 Task: Search one way flight ticket for 3 adults, 3 children in premium economy from Prescott: Prescott Municipal Airport (ernest A. Love Field) to New Bern: Coastal Carolina Regional Airport (was Craven County Regional) on 5-4-2023. Choice of flights is Frontier. Price is upto 89000. Outbound departure time preference is 13:15. Look for best flights.
Action: Mouse moved to (287, 252)
Screenshot: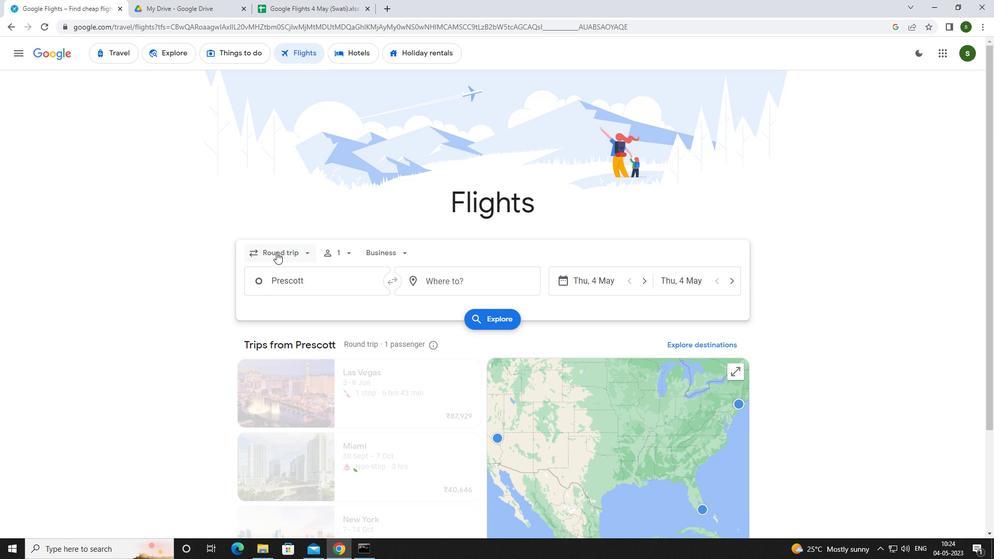 
Action: Mouse pressed left at (287, 252)
Screenshot: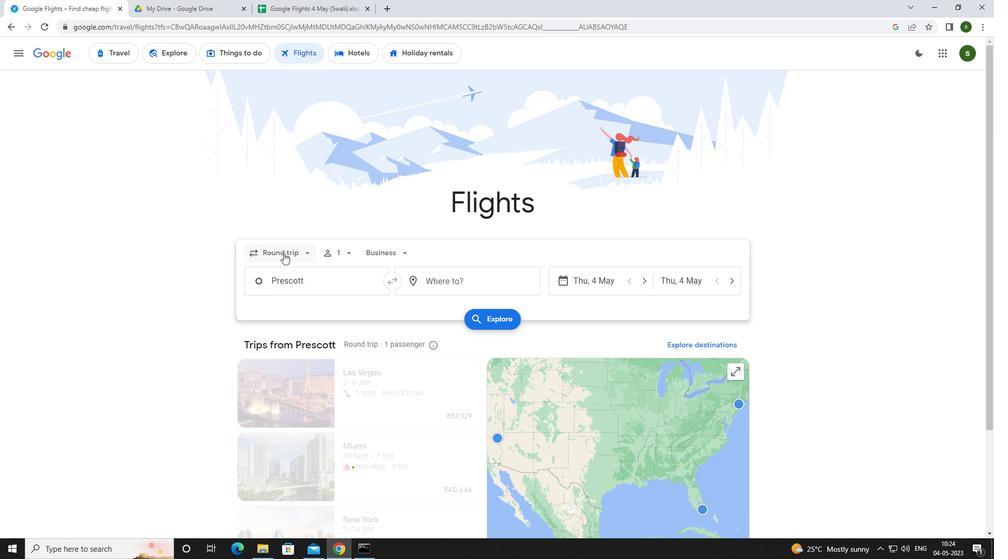 
Action: Mouse moved to (298, 304)
Screenshot: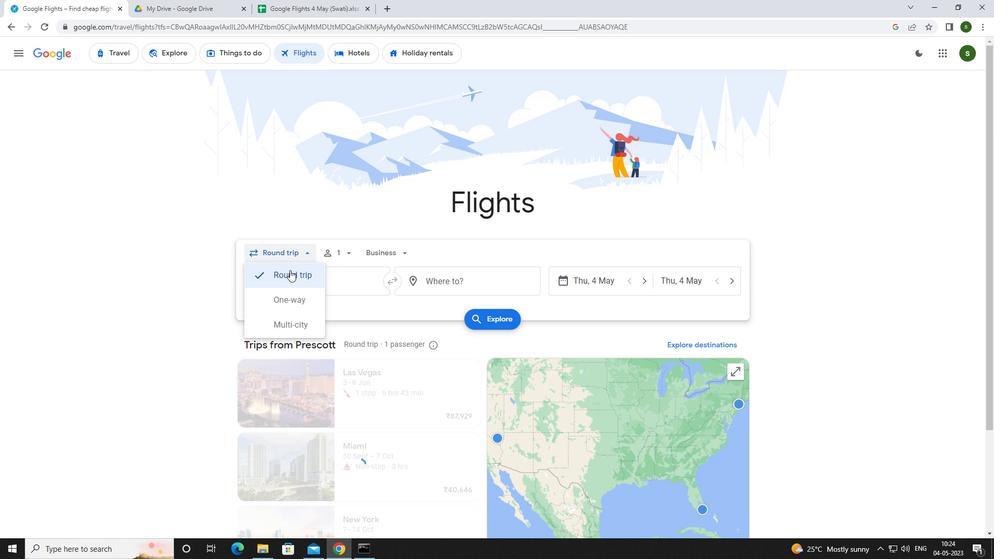 
Action: Mouse pressed left at (298, 304)
Screenshot: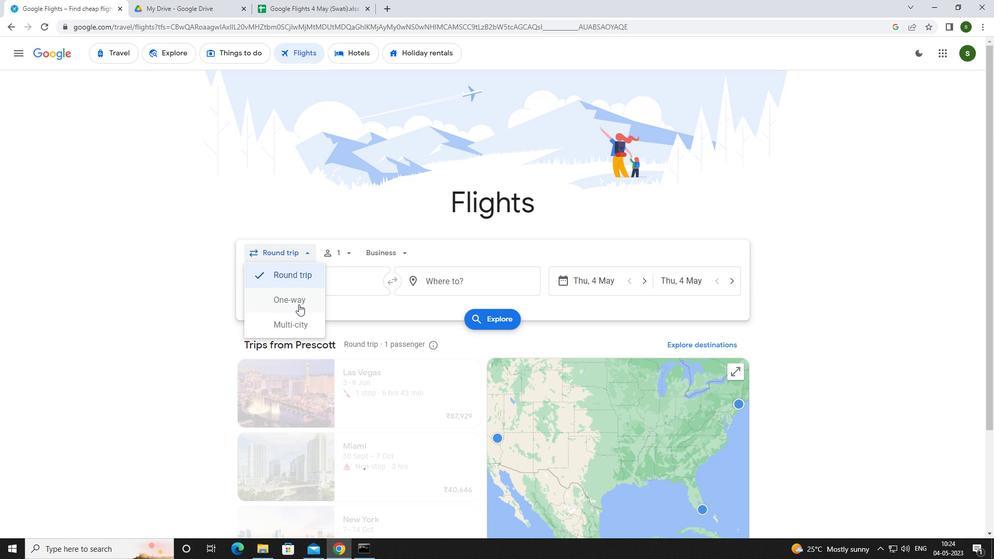 
Action: Mouse moved to (332, 254)
Screenshot: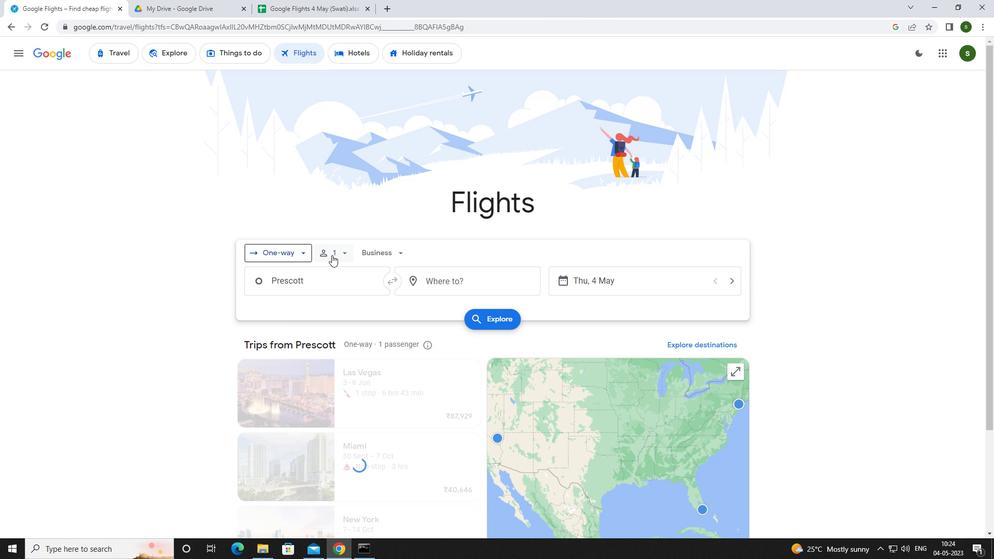 
Action: Mouse pressed left at (332, 254)
Screenshot: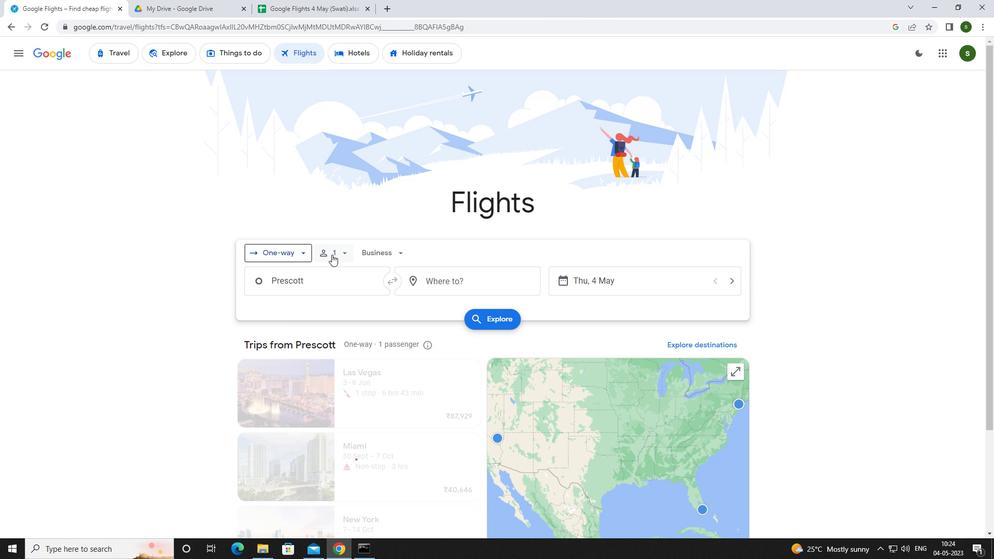 
Action: Mouse moved to (419, 278)
Screenshot: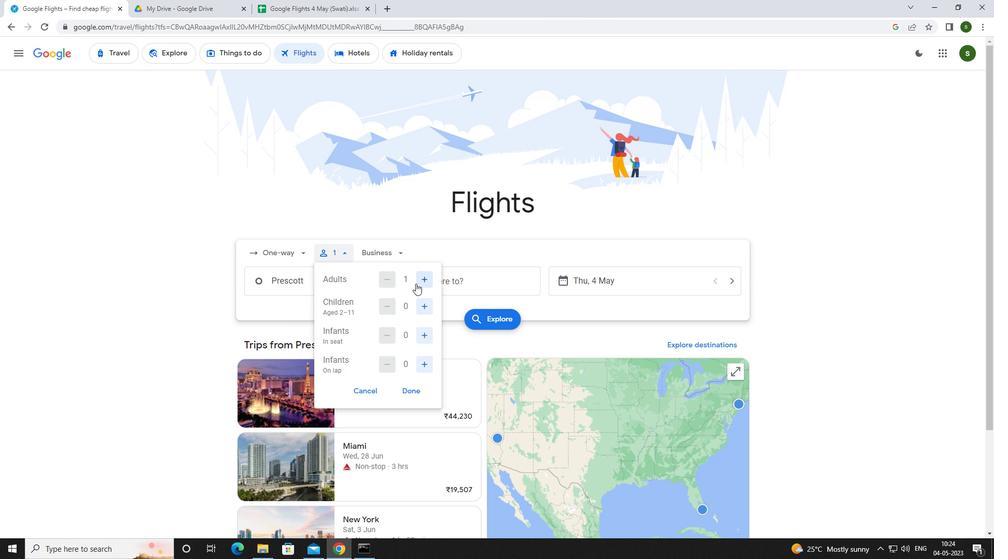 
Action: Mouse pressed left at (419, 278)
Screenshot: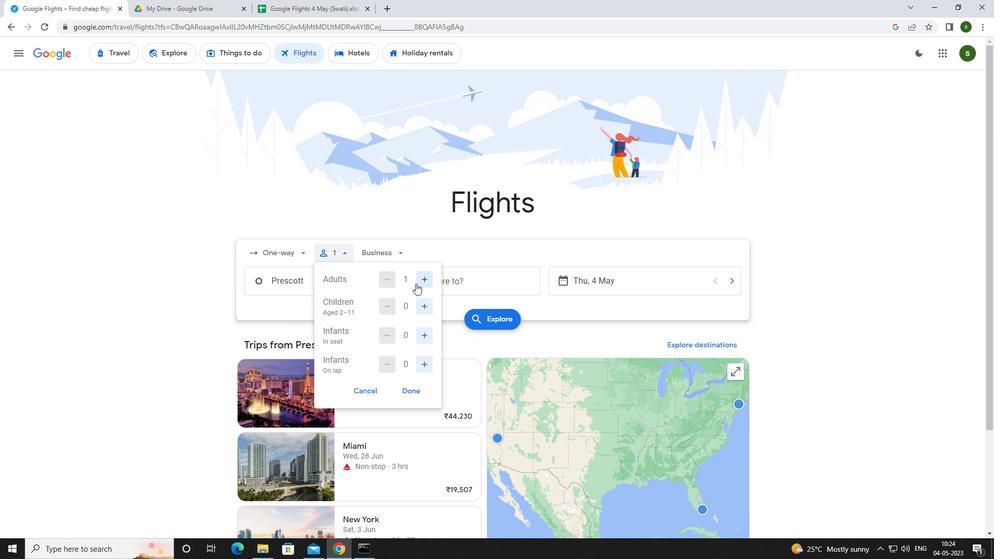 
Action: Mouse moved to (419, 277)
Screenshot: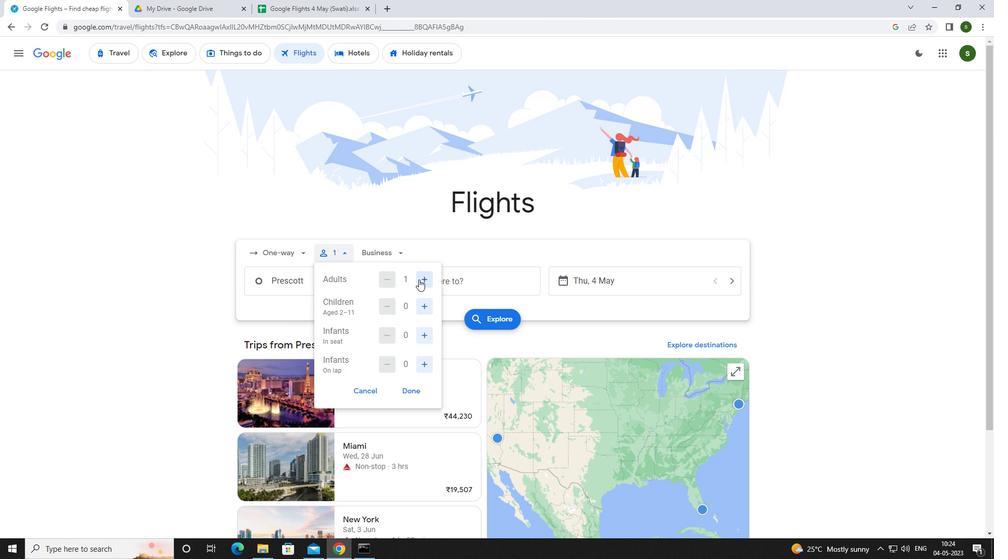
Action: Mouse pressed left at (419, 277)
Screenshot: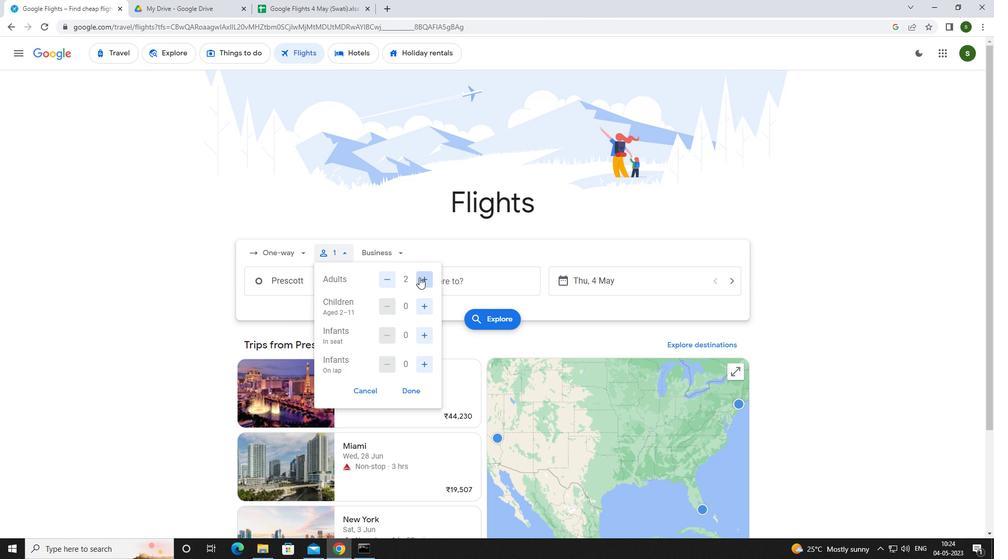 
Action: Mouse moved to (426, 305)
Screenshot: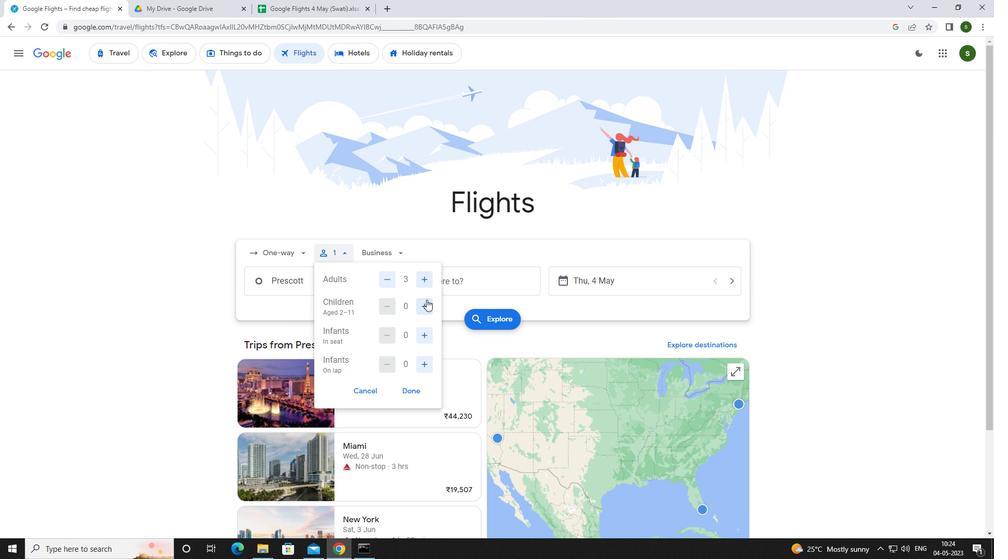 
Action: Mouse pressed left at (426, 305)
Screenshot: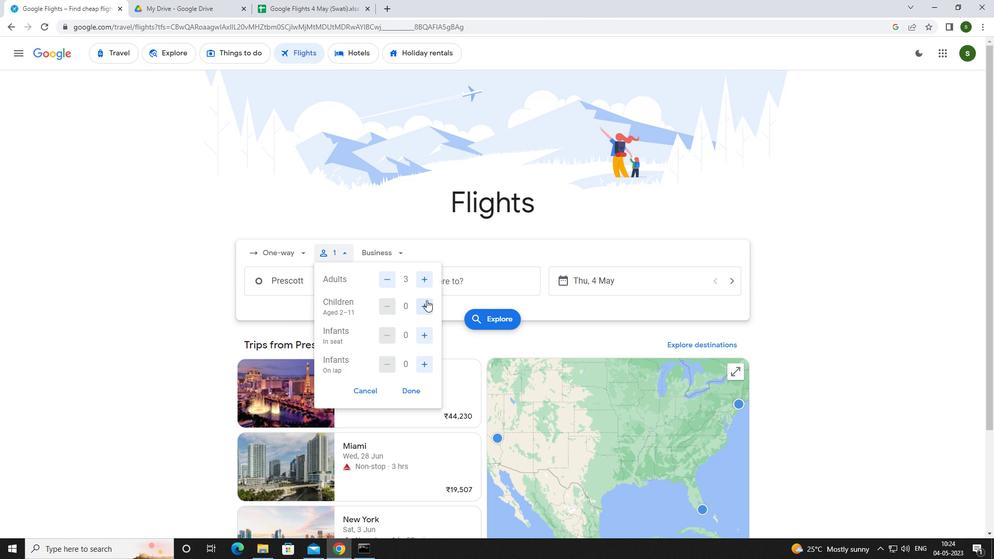 
Action: Mouse pressed left at (426, 305)
Screenshot: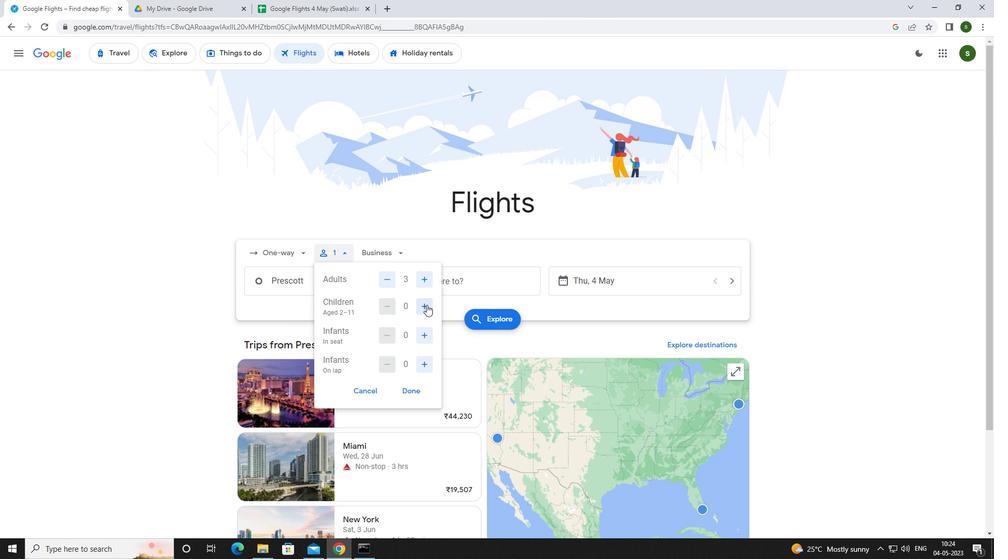 
Action: Mouse pressed left at (426, 305)
Screenshot: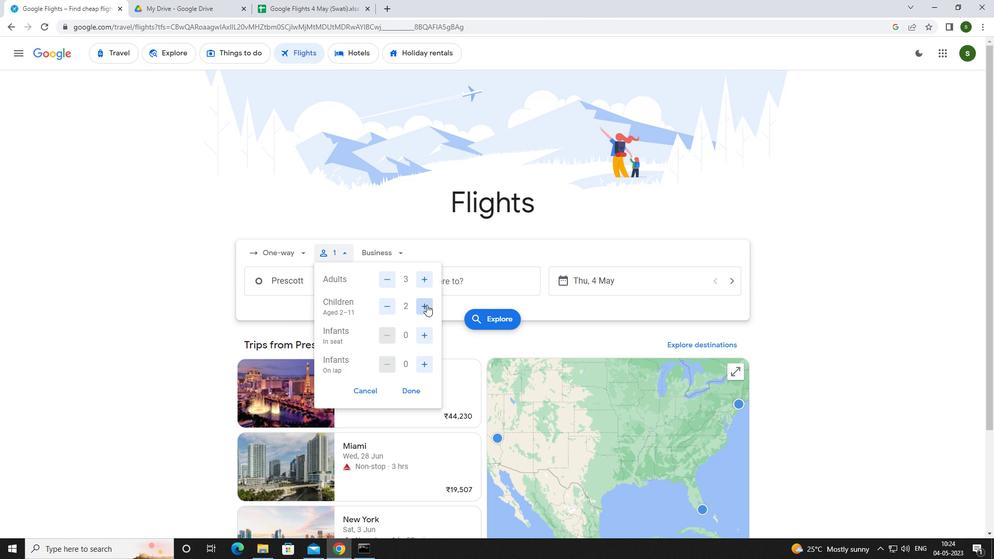 
Action: Mouse moved to (390, 253)
Screenshot: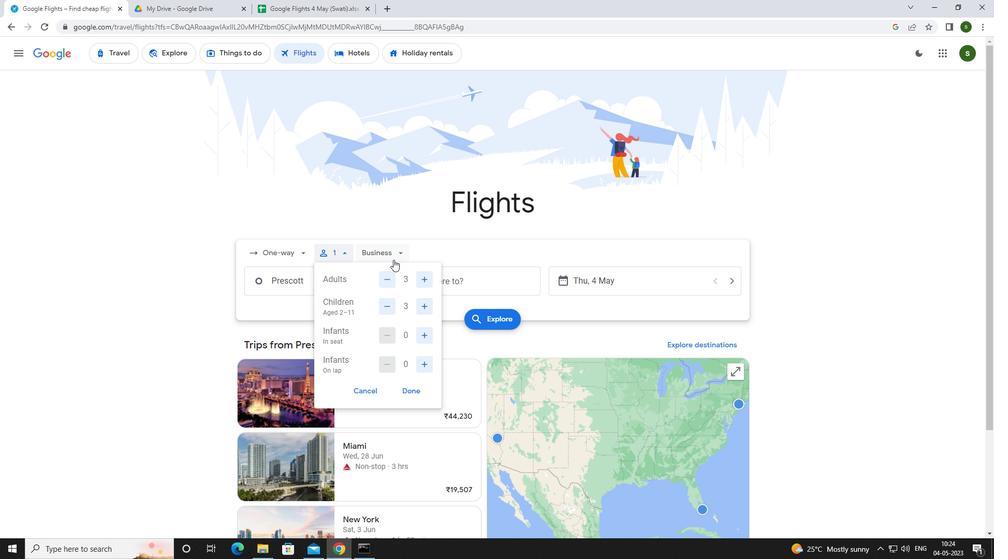 
Action: Mouse pressed left at (390, 253)
Screenshot: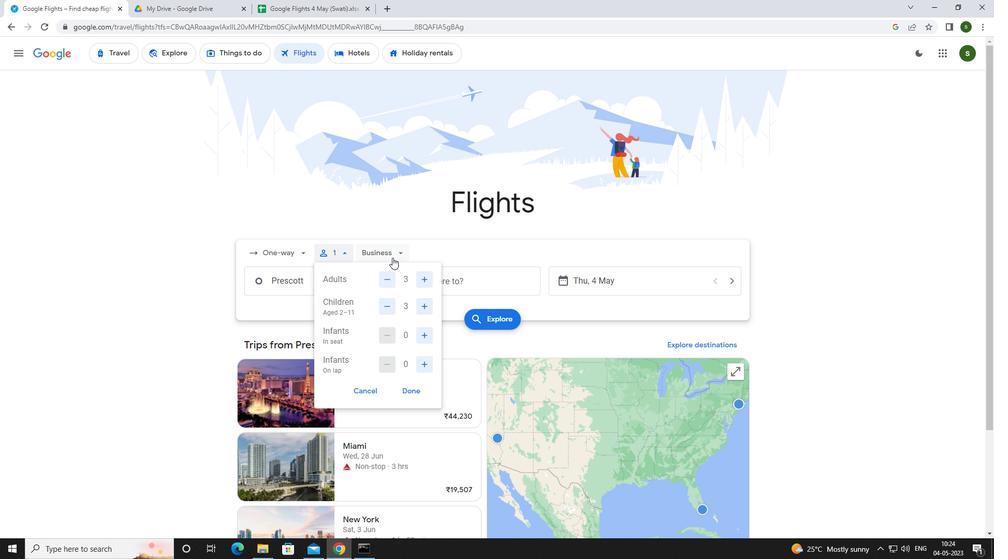 
Action: Mouse moved to (406, 296)
Screenshot: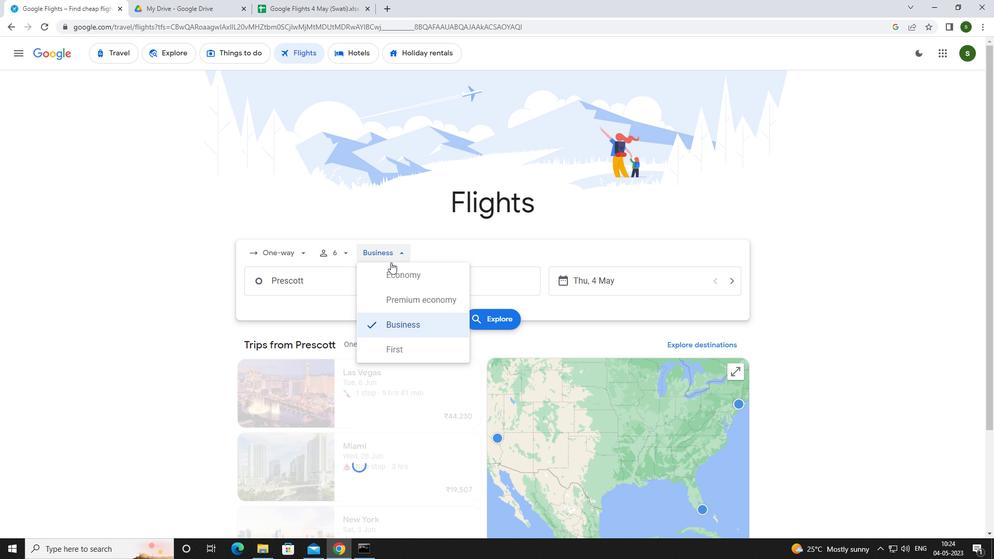
Action: Mouse pressed left at (406, 296)
Screenshot: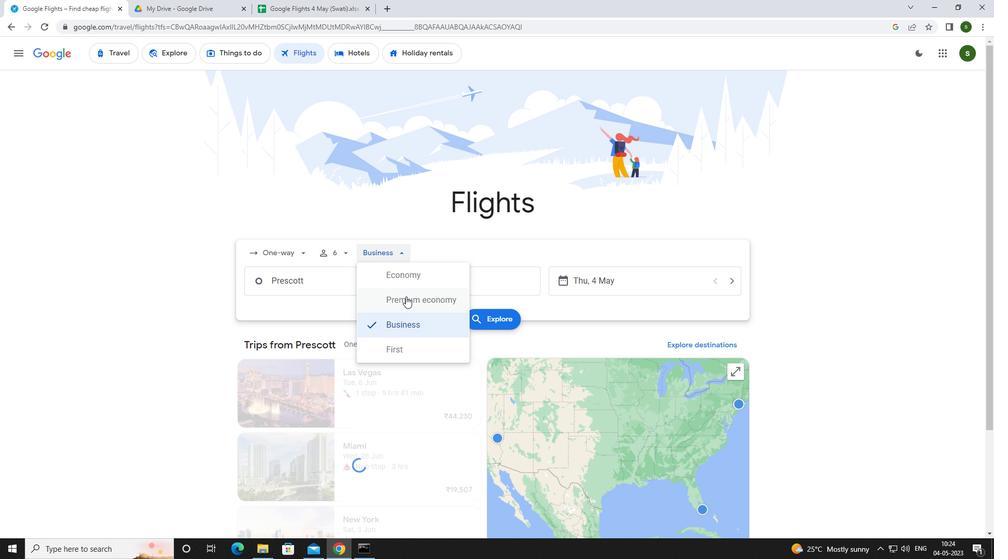 
Action: Mouse moved to (356, 286)
Screenshot: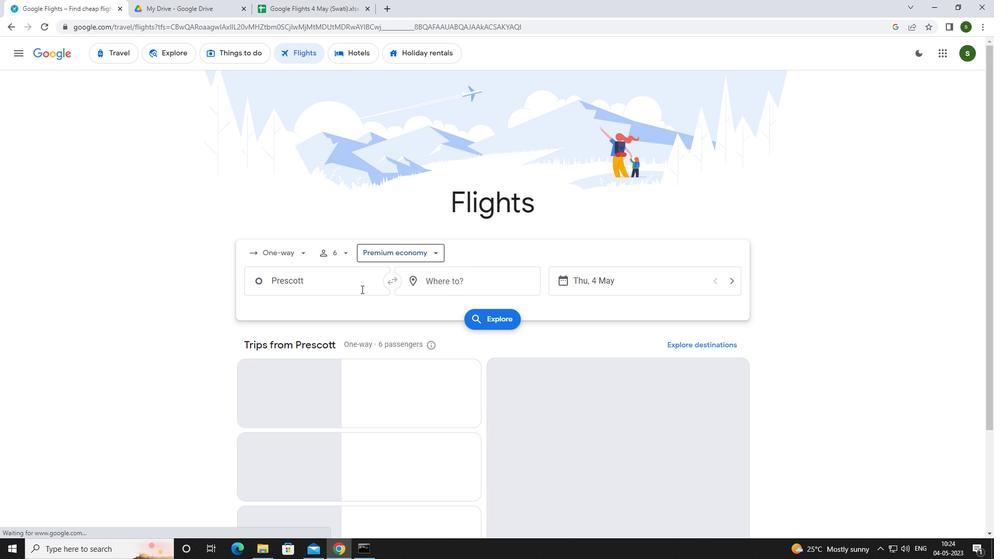 
Action: Mouse pressed left at (356, 286)
Screenshot: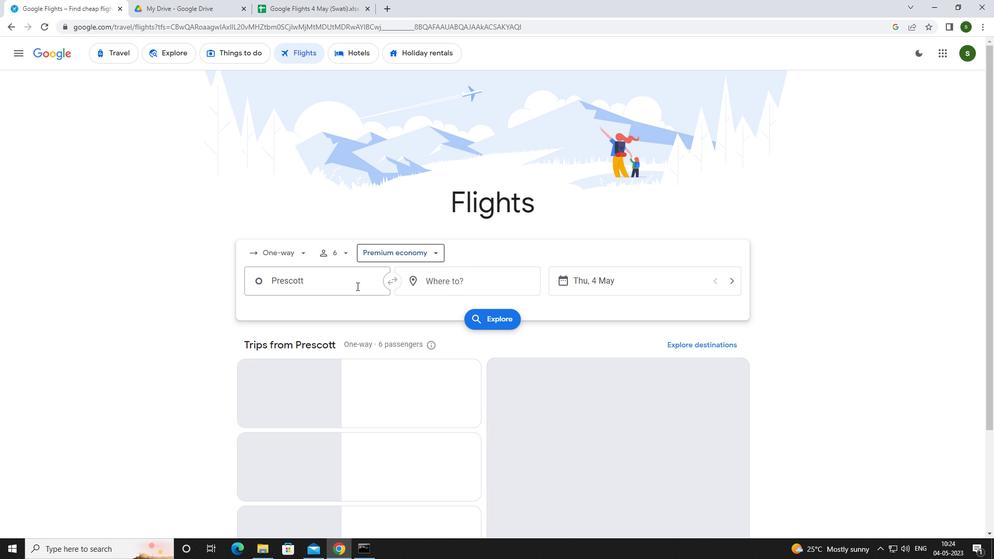 
Action: Key pressed <Key.caps_lock>p<Key.caps_lock>rescott<Key.enter>
Screenshot: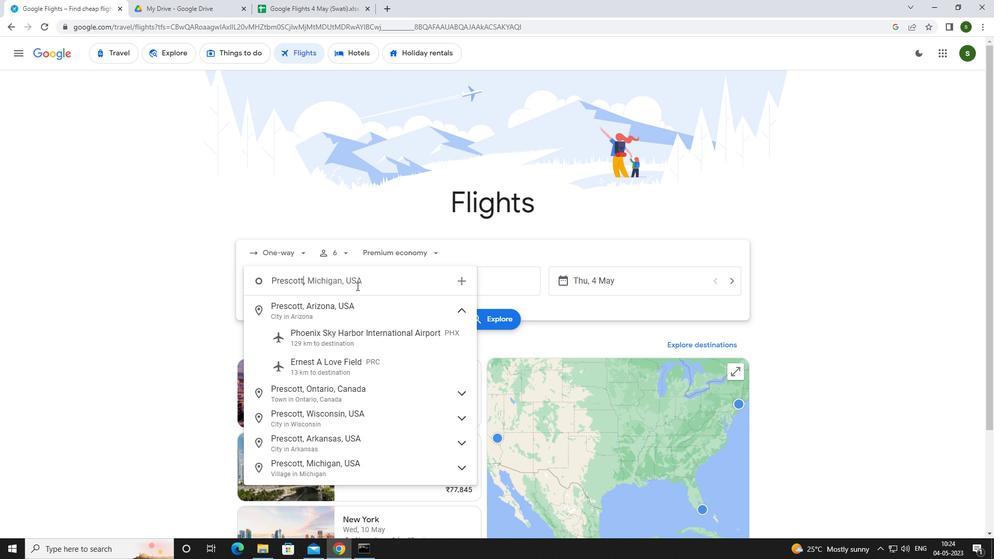 
Action: Mouse moved to (493, 277)
Screenshot: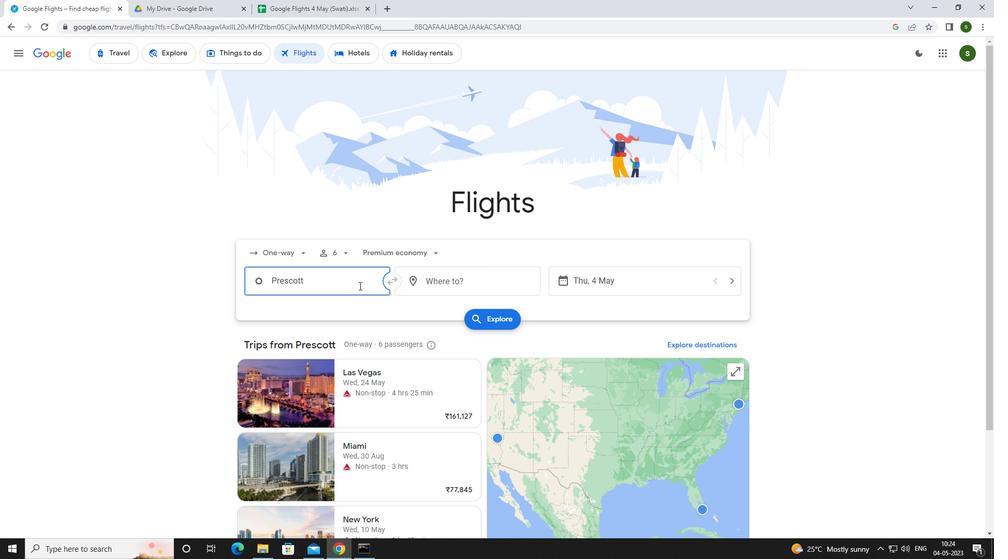 
Action: Mouse pressed left at (493, 277)
Screenshot: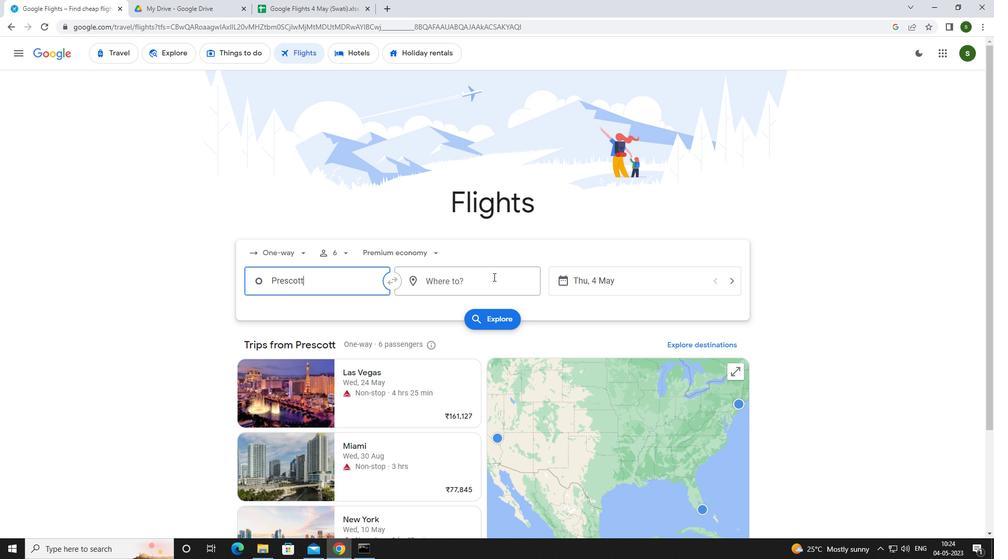 
Action: Mouse moved to (459, 284)
Screenshot: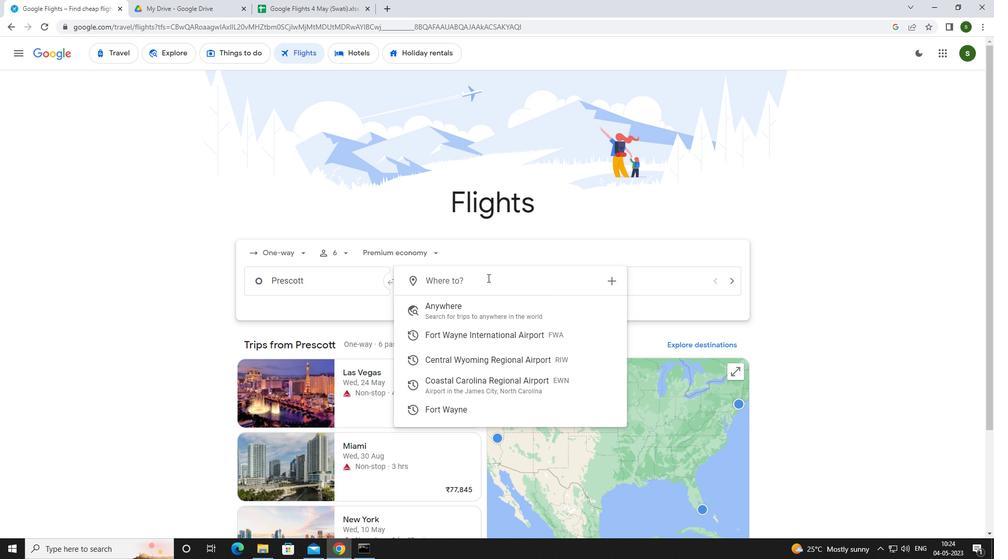 
Action: Key pressed <Key.caps_lock>c<Key.caps_lock>oasta
Screenshot: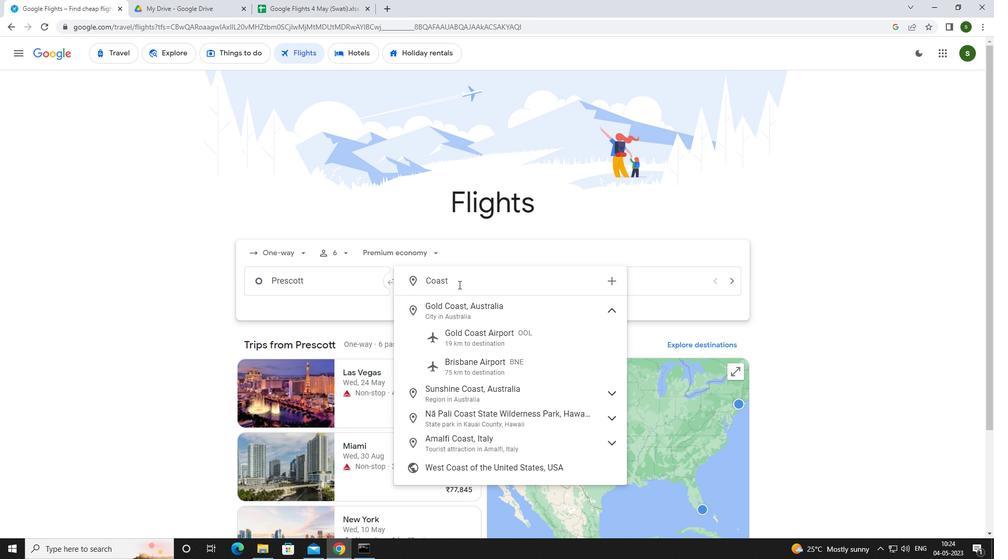 
Action: Mouse moved to (477, 316)
Screenshot: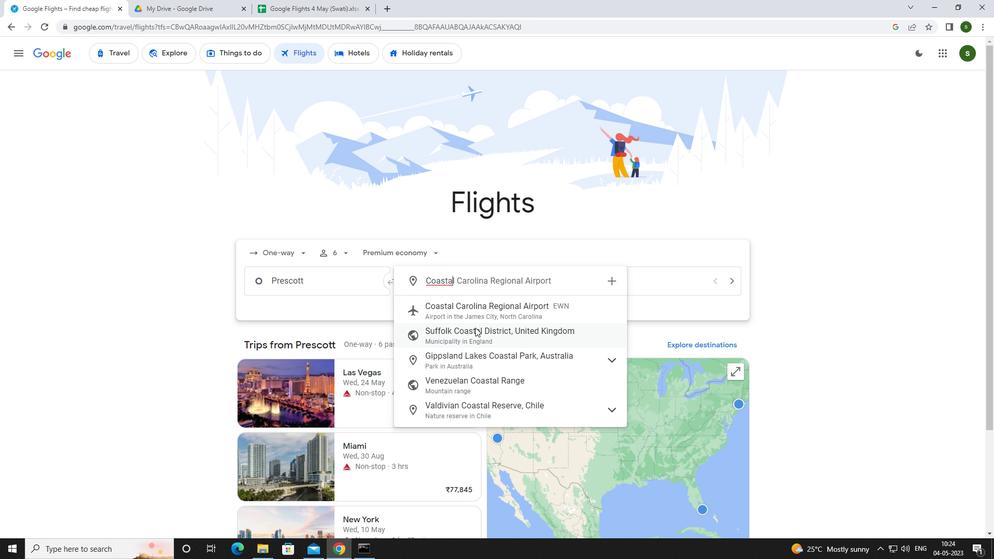 
Action: Mouse pressed left at (477, 316)
Screenshot: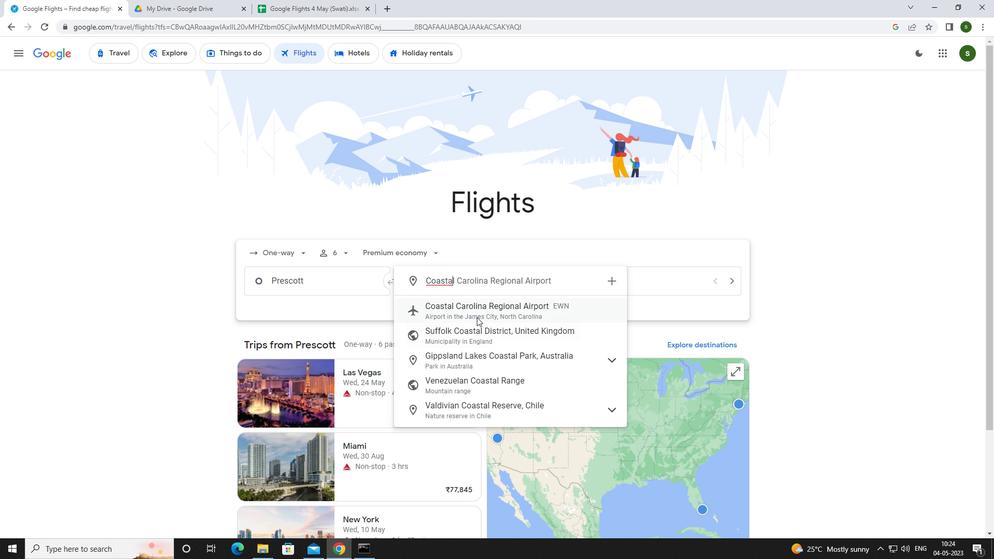 
Action: Mouse moved to (623, 276)
Screenshot: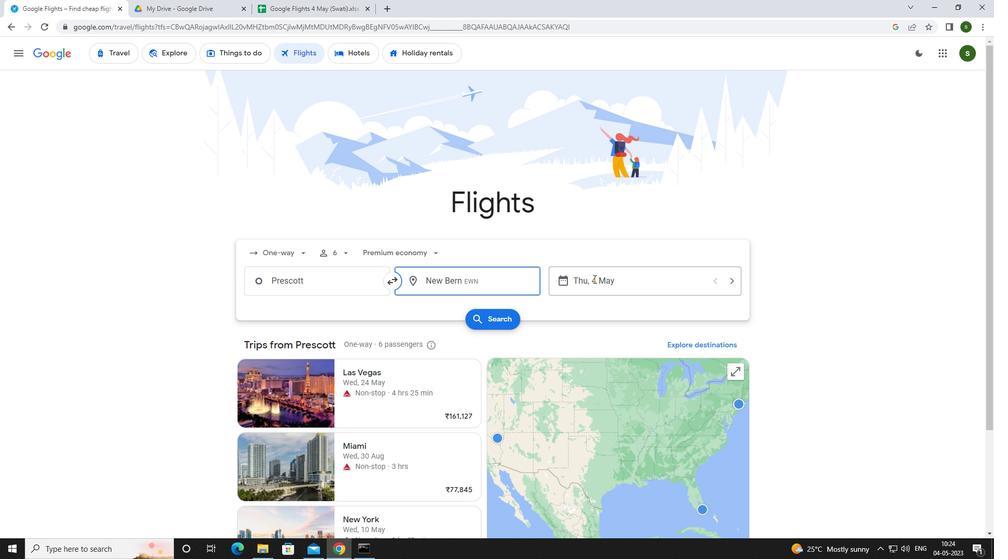 
Action: Mouse pressed left at (623, 276)
Screenshot: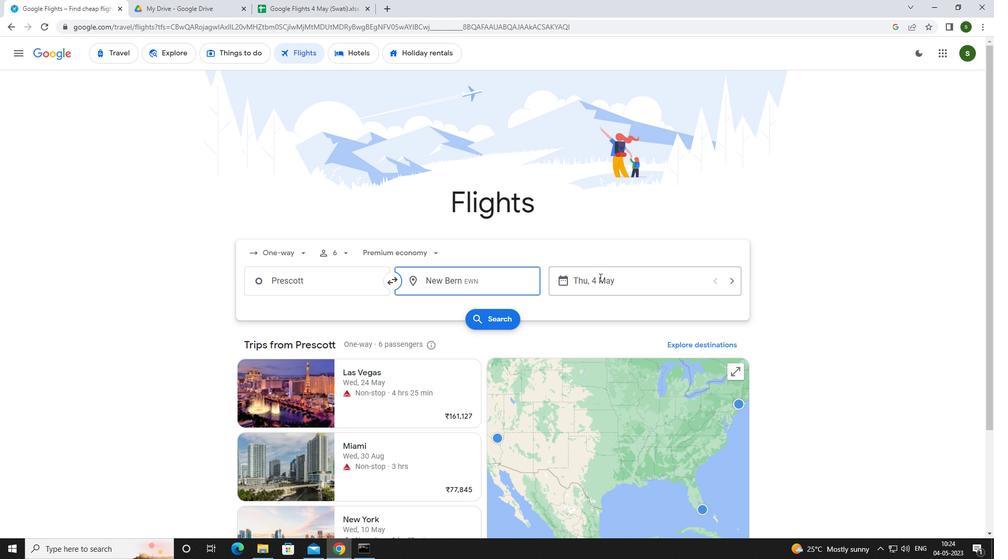 
Action: Mouse moved to (468, 356)
Screenshot: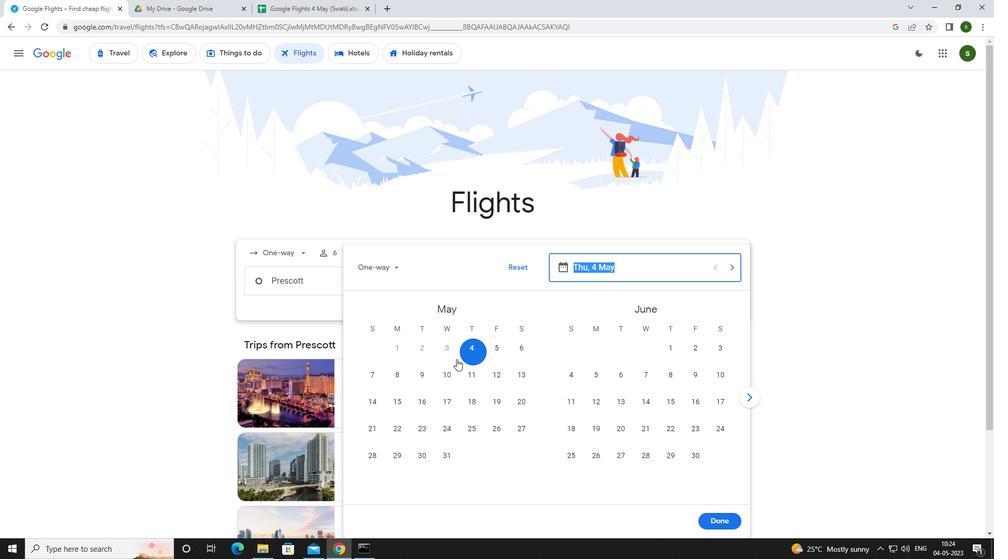 
Action: Mouse pressed left at (468, 356)
Screenshot: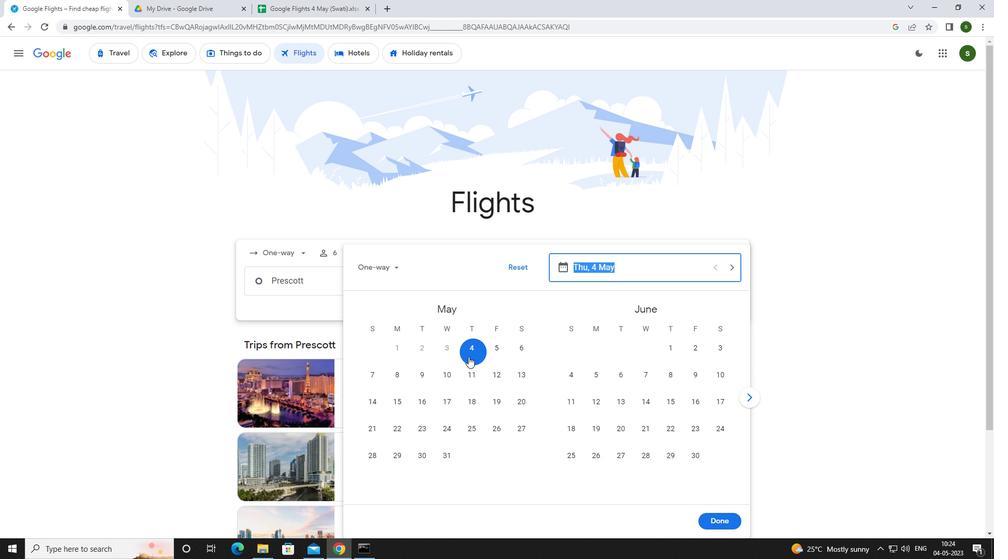 
Action: Mouse moved to (724, 524)
Screenshot: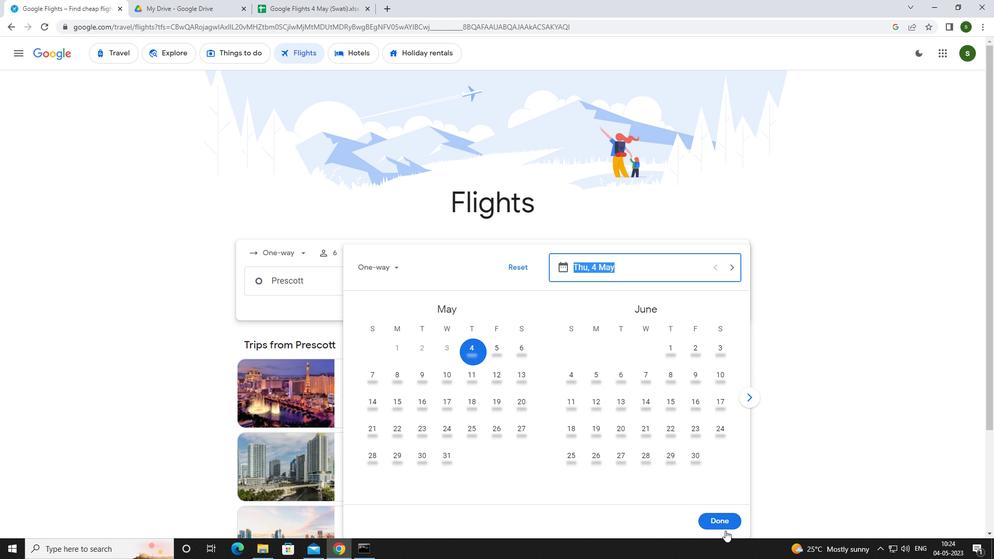 
Action: Mouse pressed left at (724, 524)
Screenshot: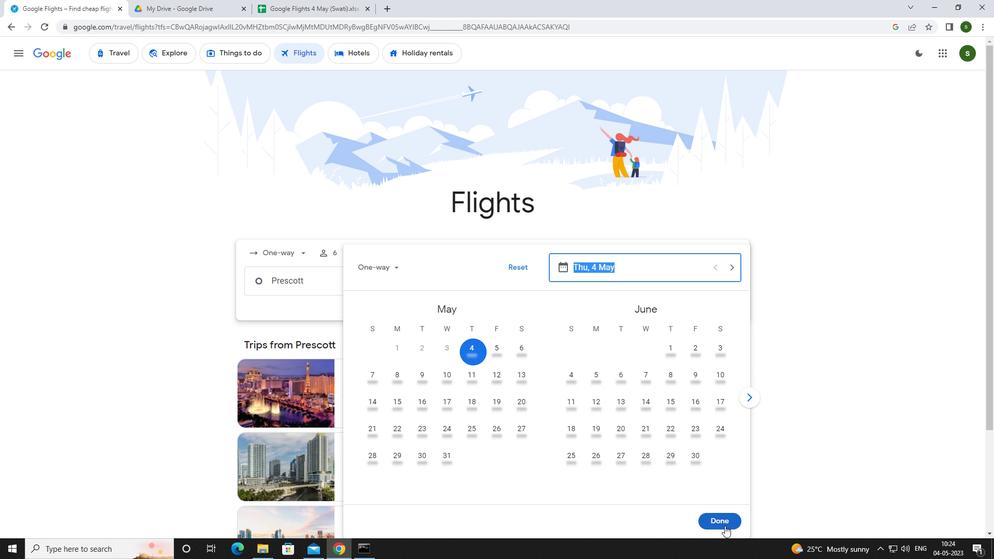 
Action: Mouse moved to (492, 323)
Screenshot: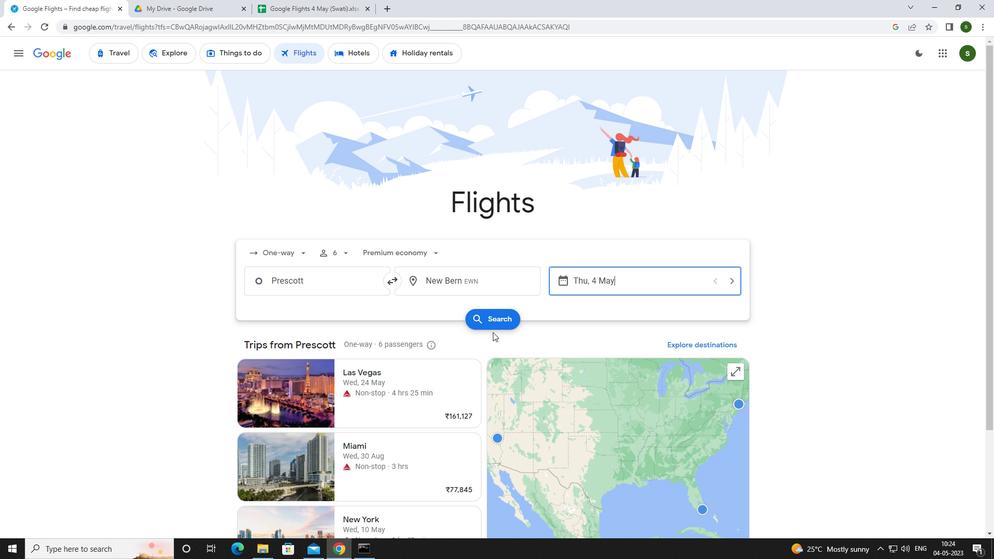 
Action: Mouse pressed left at (492, 323)
Screenshot: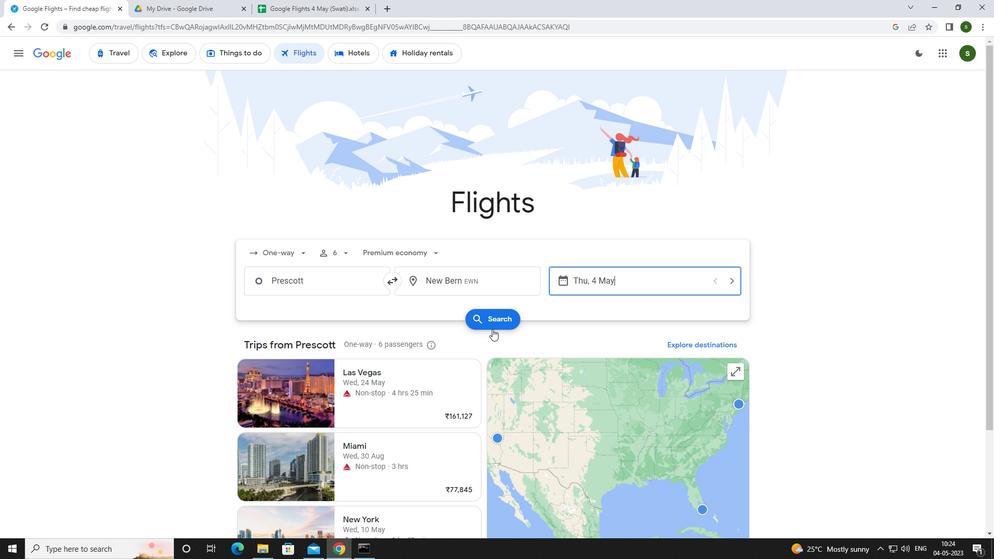 
Action: Mouse moved to (265, 151)
Screenshot: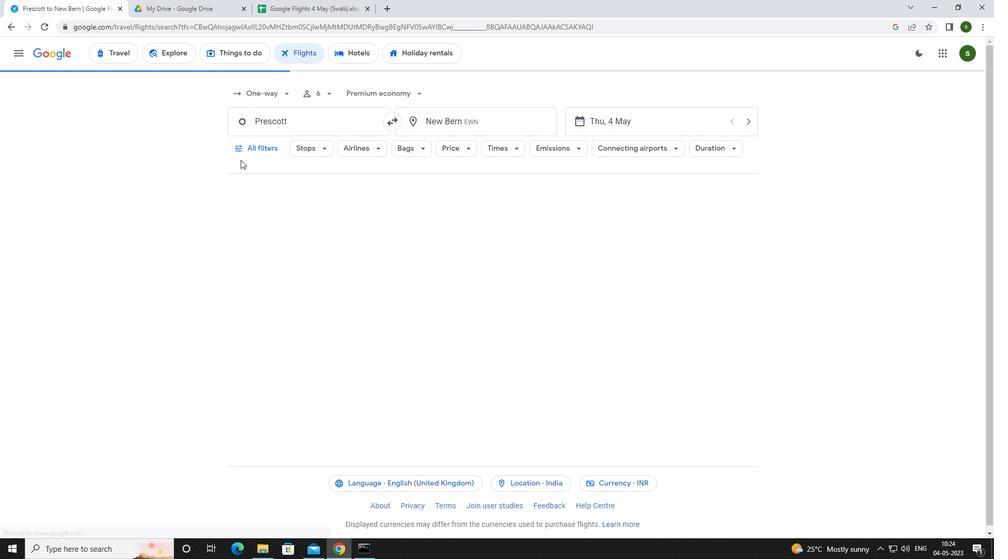 
Action: Mouse pressed left at (265, 151)
Screenshot: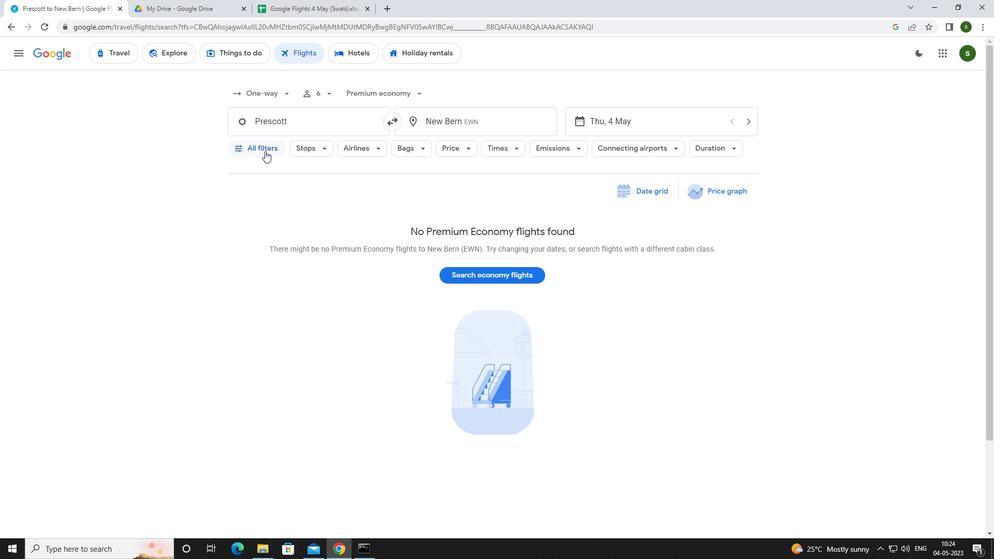 
Action: Mouse moved to (390, 372)
Screenshot: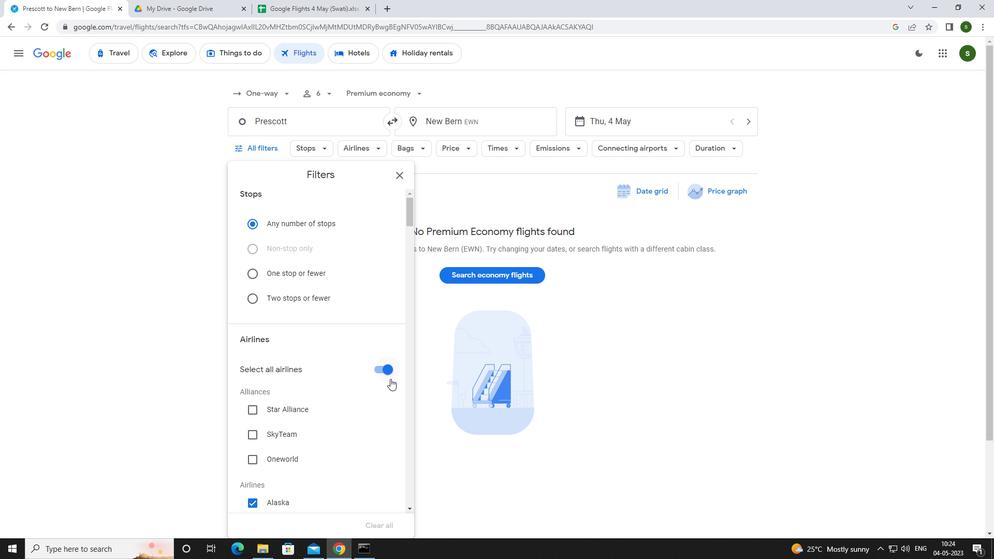 
Action: Mouse pressed left at (390, 372)
Screenshot: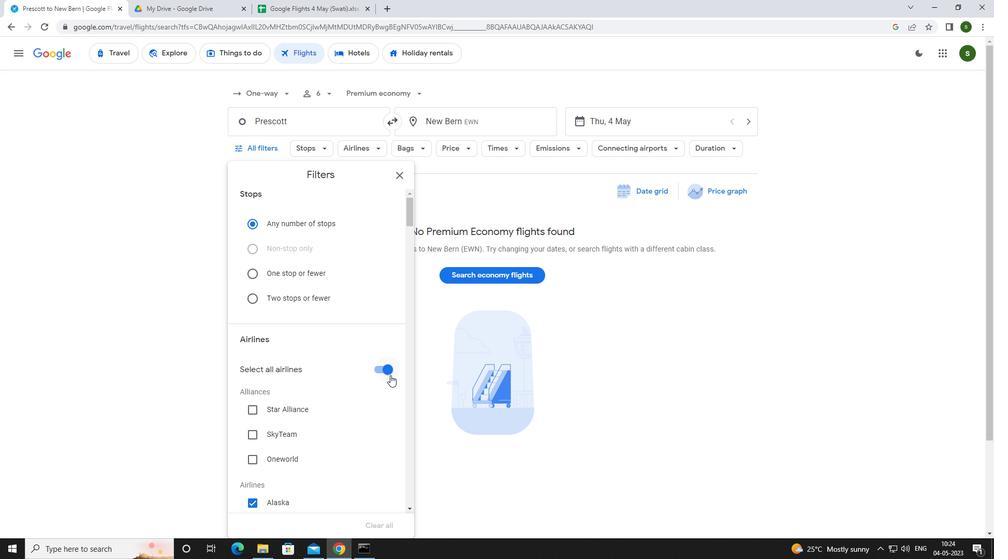 
Action: Mouse moved to (340, 341)
Screenshot: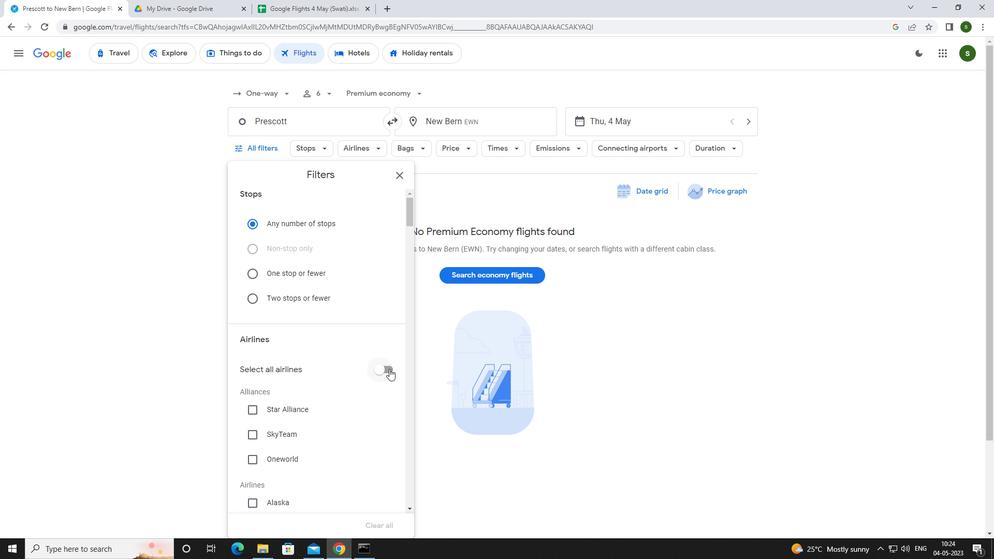 
Action: Mouse scrolled (340, 340) with delta (0, 0)
Screenshot: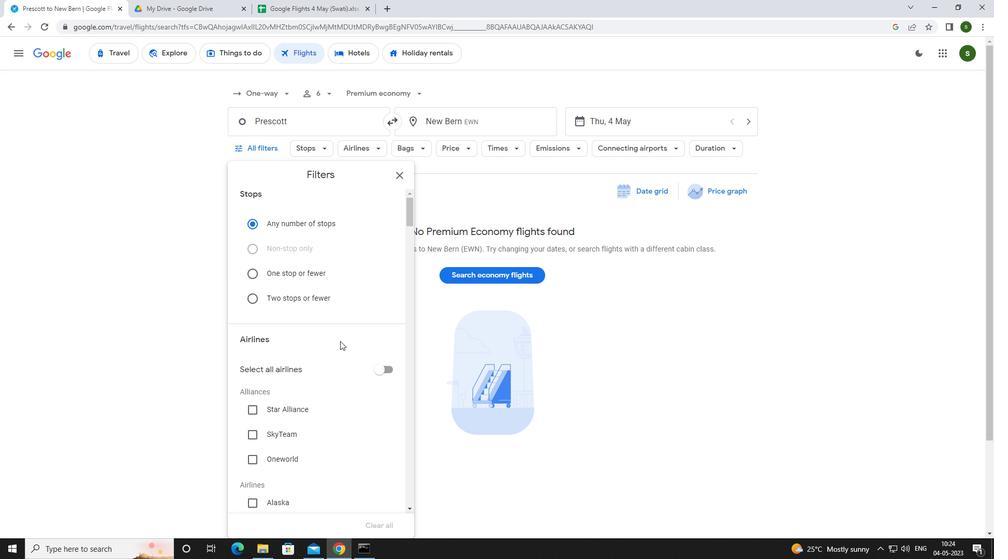 
Action: Mouse scrolled (340, 340) with delta (0, 0)
Screenshot: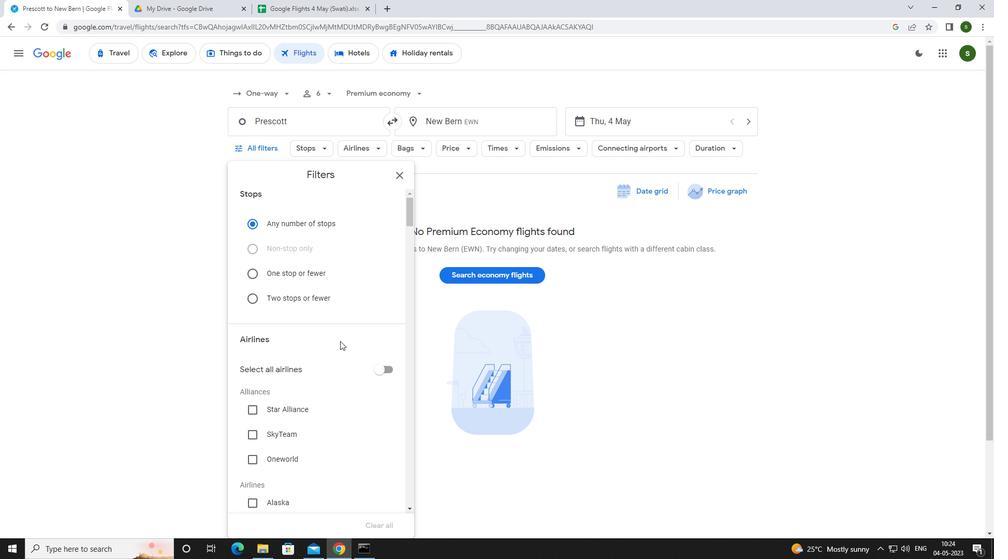 
Action: Mouse scrolled (340, 340) with delta (0, 0)
Screenshot: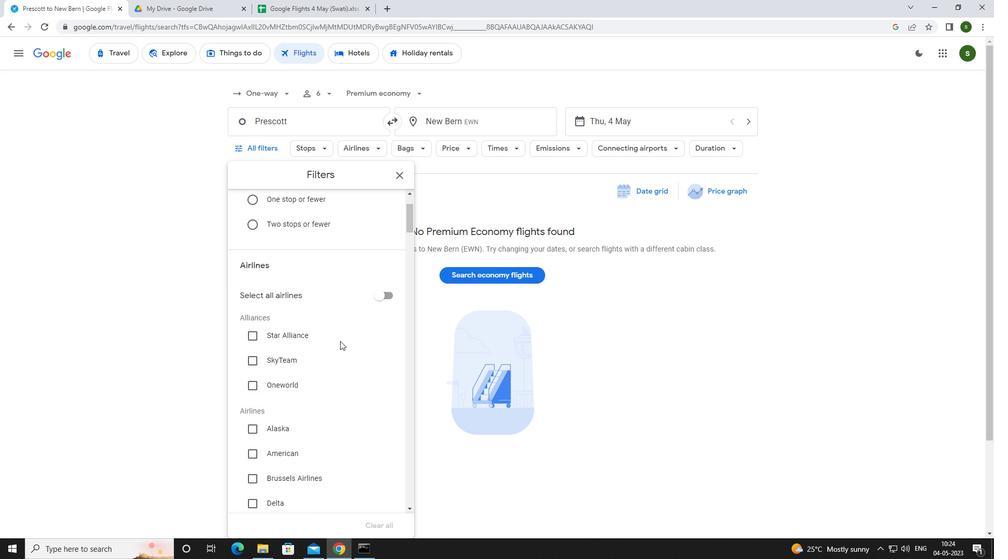
Action: Mouse scrolled (340, 340) with delta (0, 0)
Screenshot: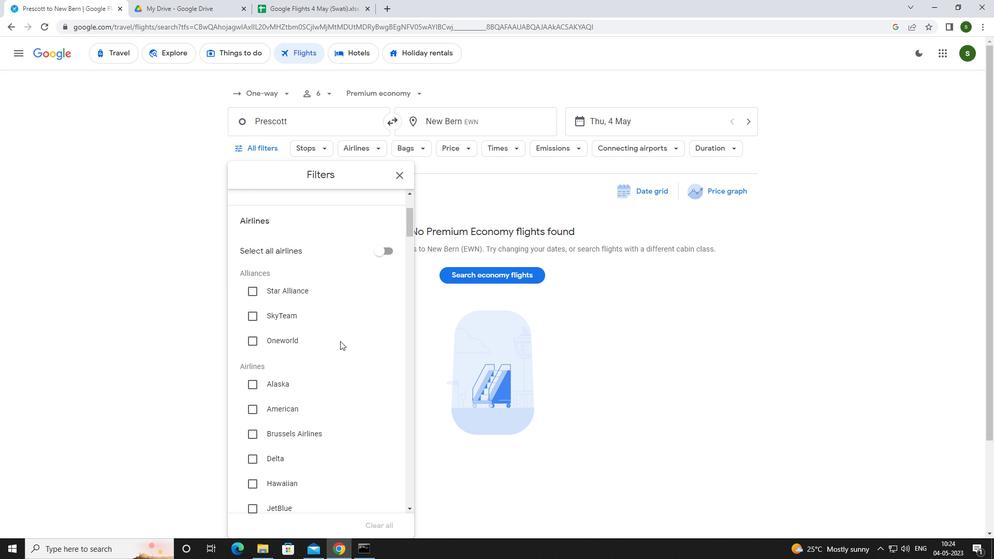 
Action: Mouse scrolled (340, 340) with delta (0, 0)
Screenshot: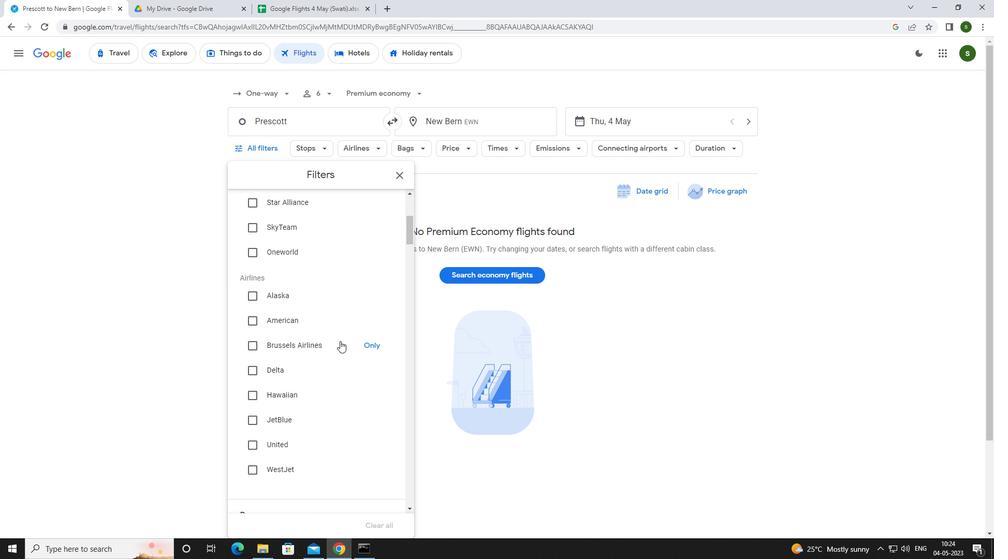 
Action: Mouse scrolled (340, 340) with delta (0, 0)
Screenshot: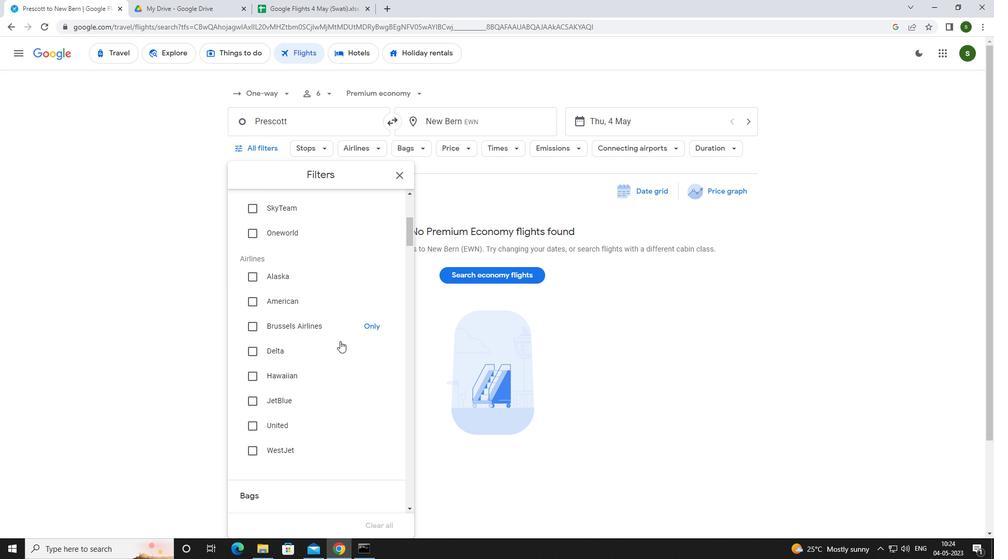
Action: Mouse scrolled (340, 340) with delta (0, 0)
Screenshot: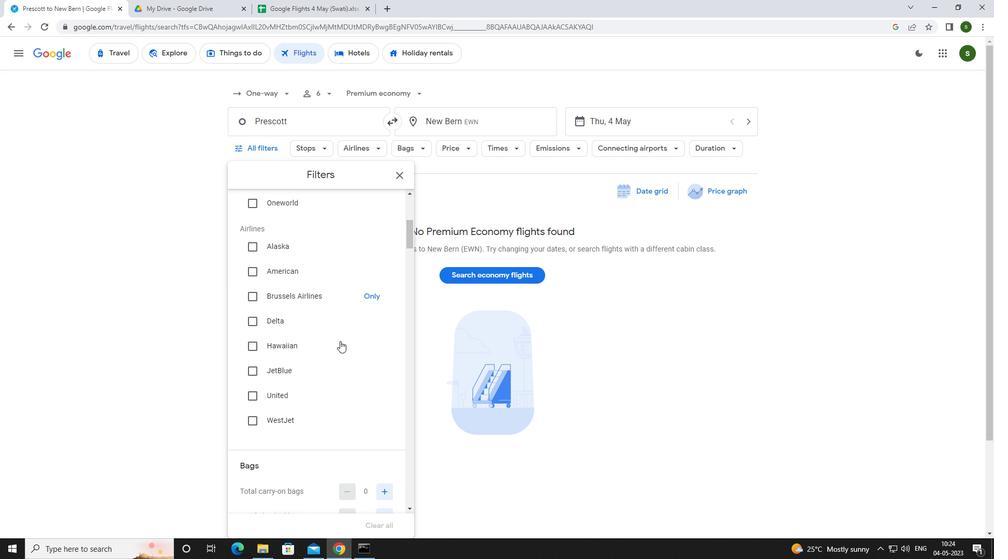 
Action: Mouse scrolled (340, 340) with delta (0, 0)
Screenshot: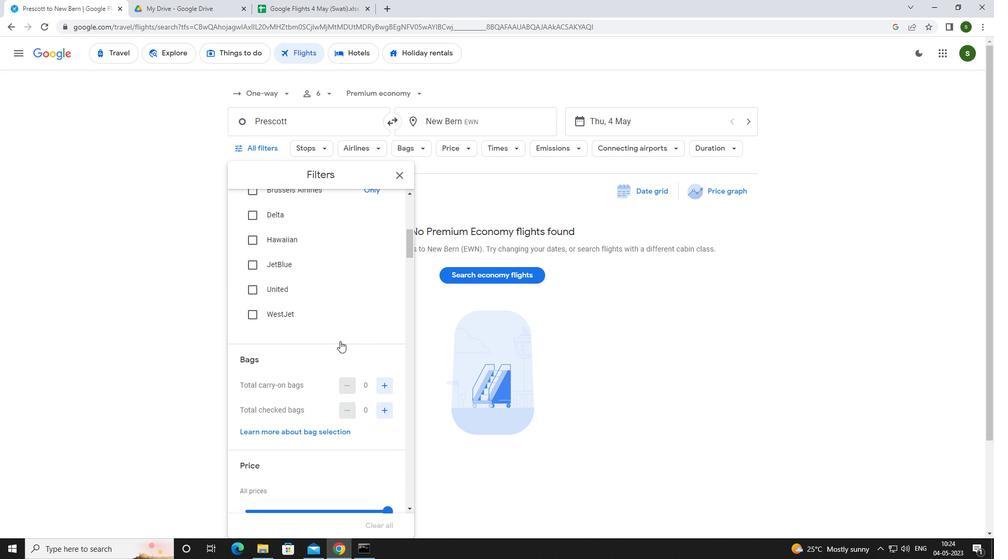 
Action: Mouse scrolled (340, 340) with delta (0, 0)
Screenshot: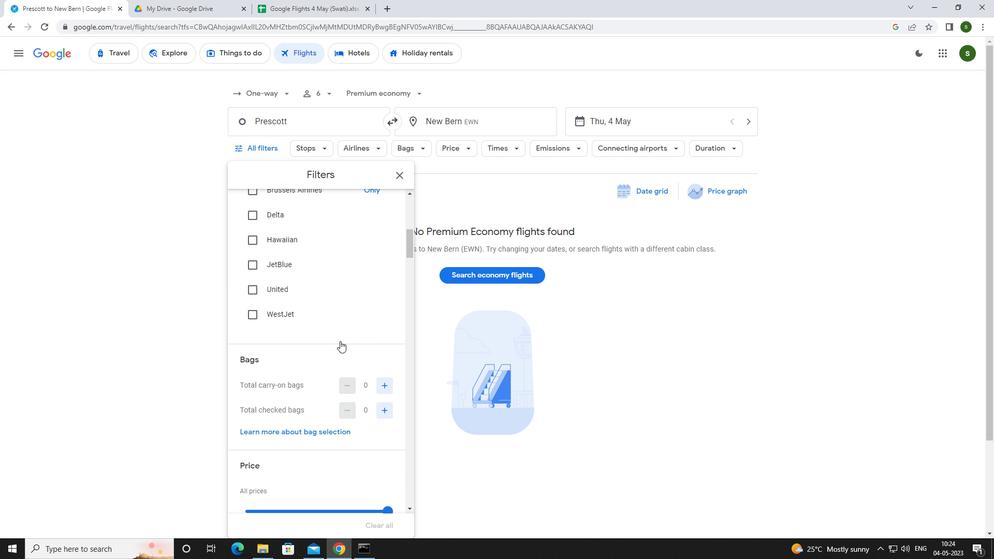 
Action: Mouse moved to (388, 403)
Screenshot: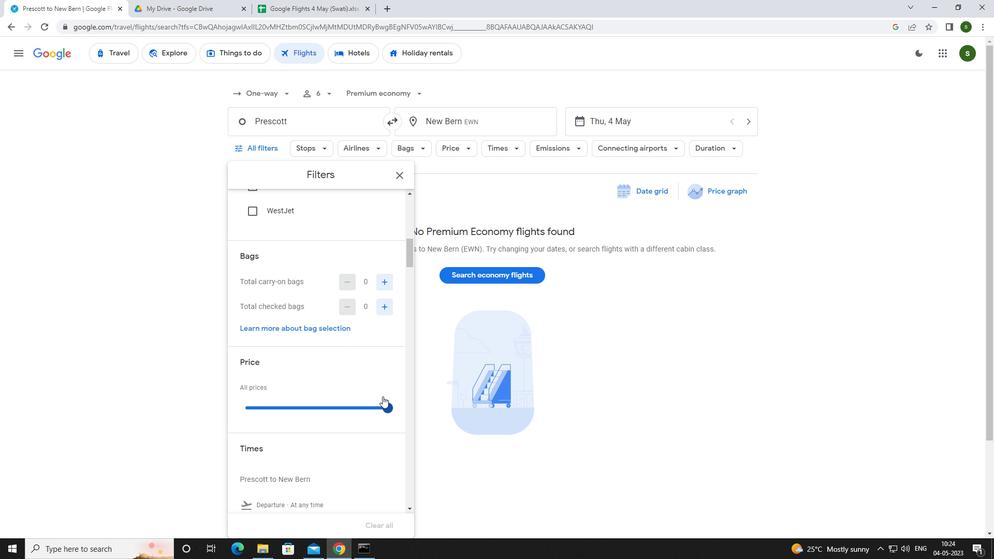 
Action: Mouse pressed left at (388, 403)
Screenshot: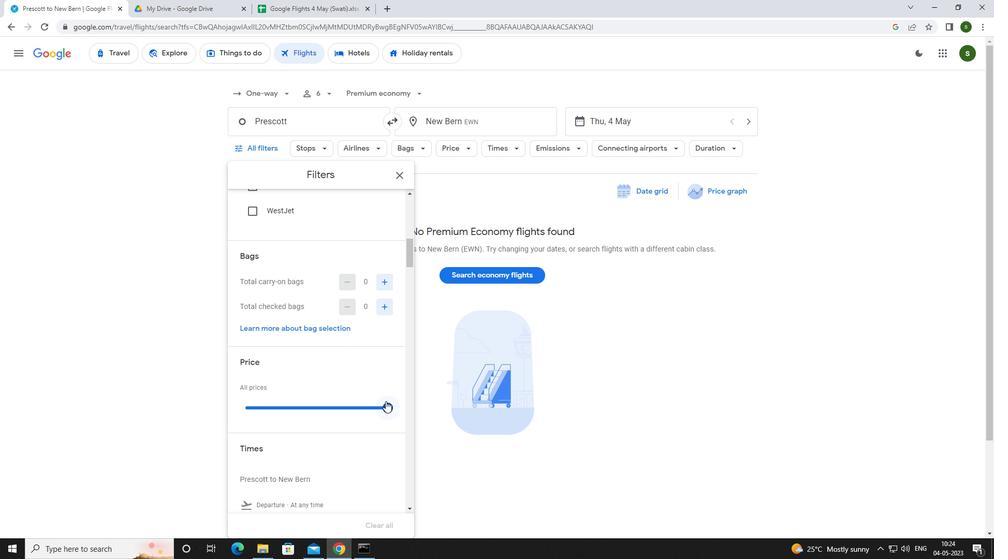 
Action: Mouse scrolled (388, 403) with delta (0, 0)
Screenshot: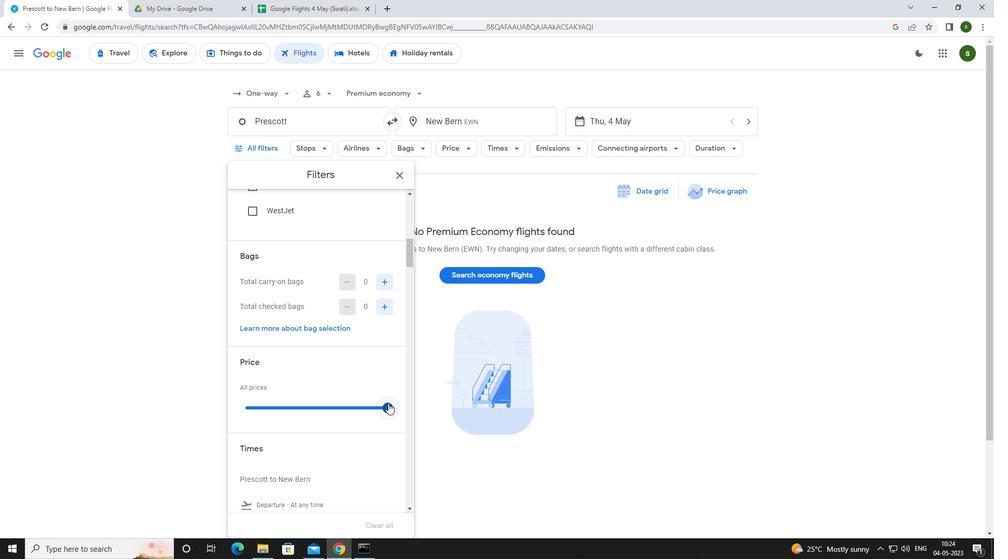 
Action: Mouse scrolled (388, 403) with delta (0, 0)
Screenshot: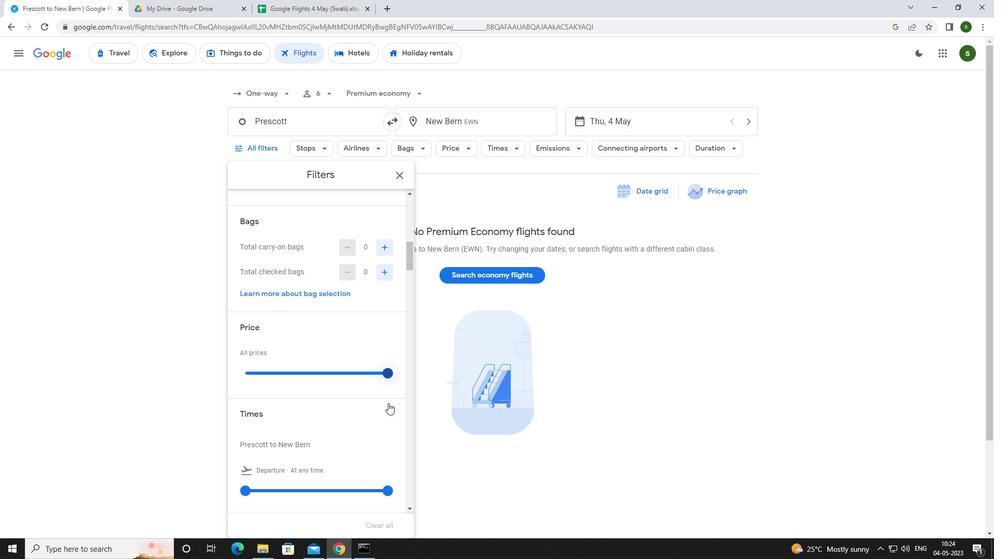 
Action: Mouse moved to (246, 420)
Screenshot: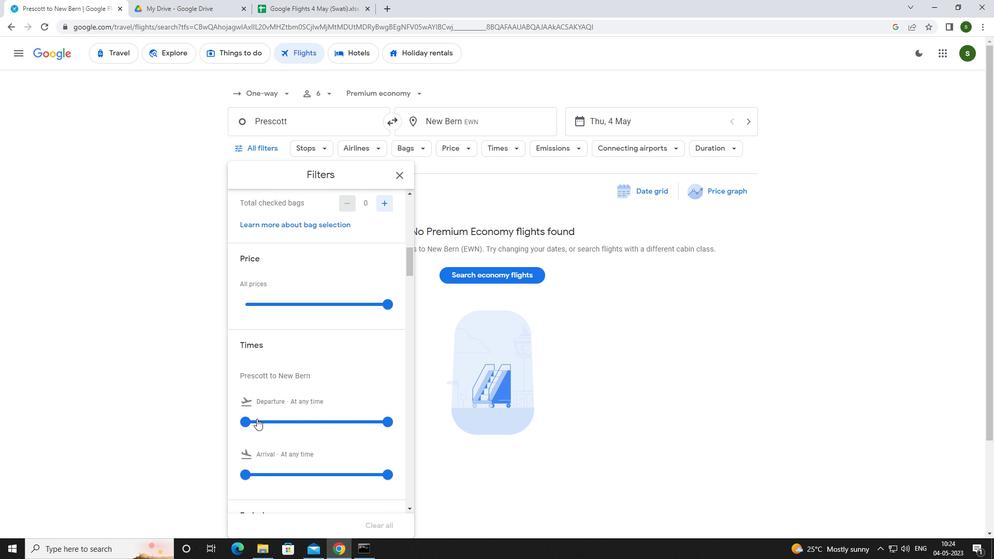 
Action: Mouse pressed left at (246, 420)
Screenshot: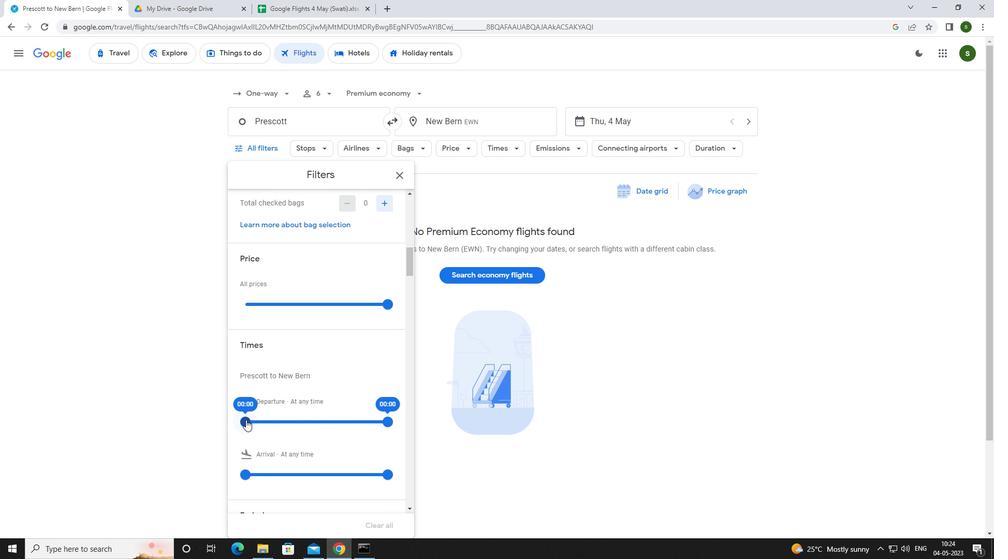 
Action: Mouse moved to (320, 416)
Screenshot: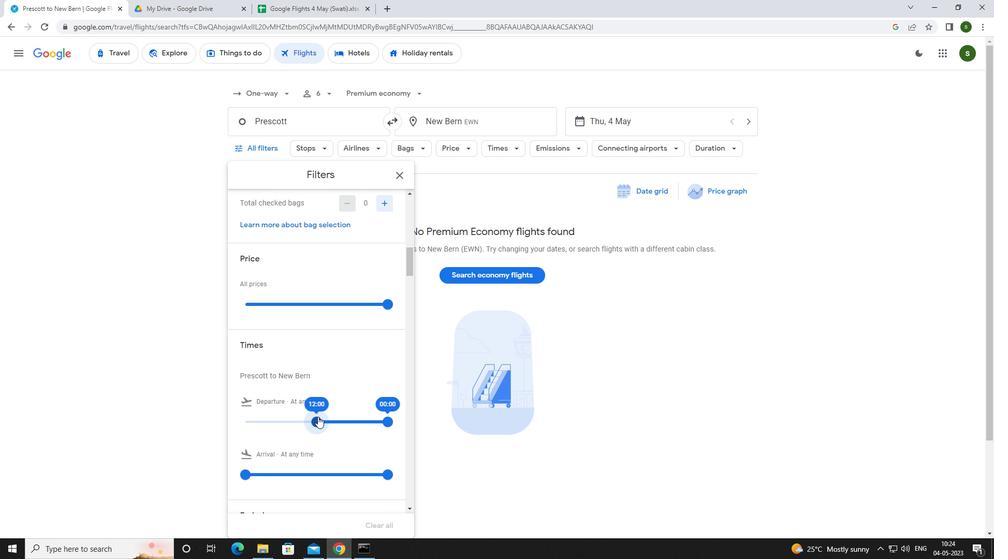 
Action: Mouse scrolled (320, 416) with delta (0, 0)
Screenshot: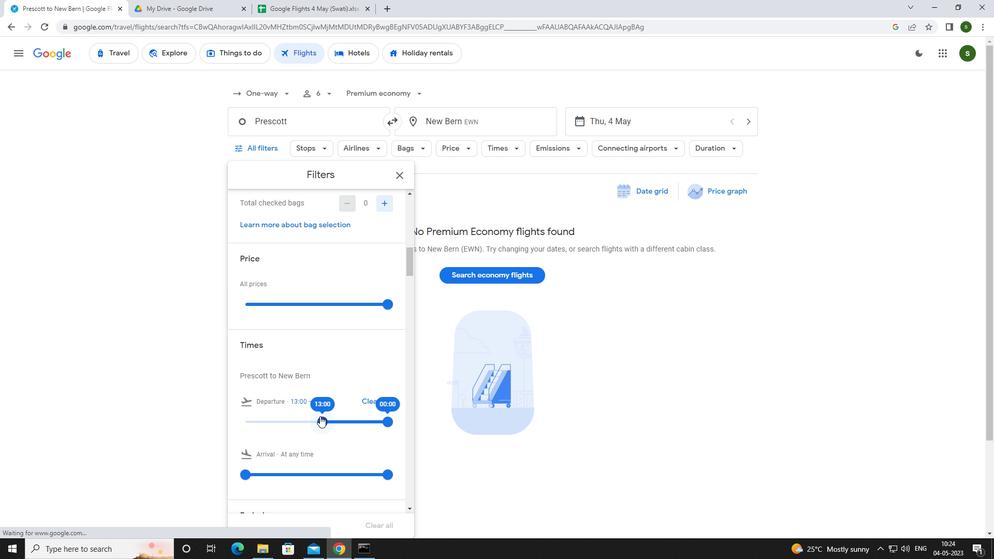
Action: Mouse scrolled (320, 416) with delta (0, 0)
Screenshot: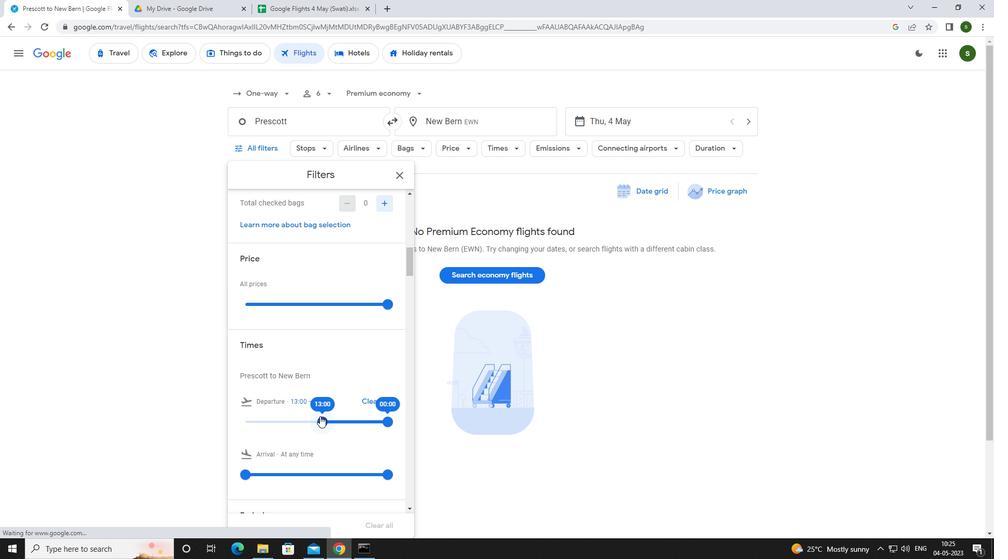 
Action: Mouse scrolled (320, 416) with delta (0, 0)
Screenshot: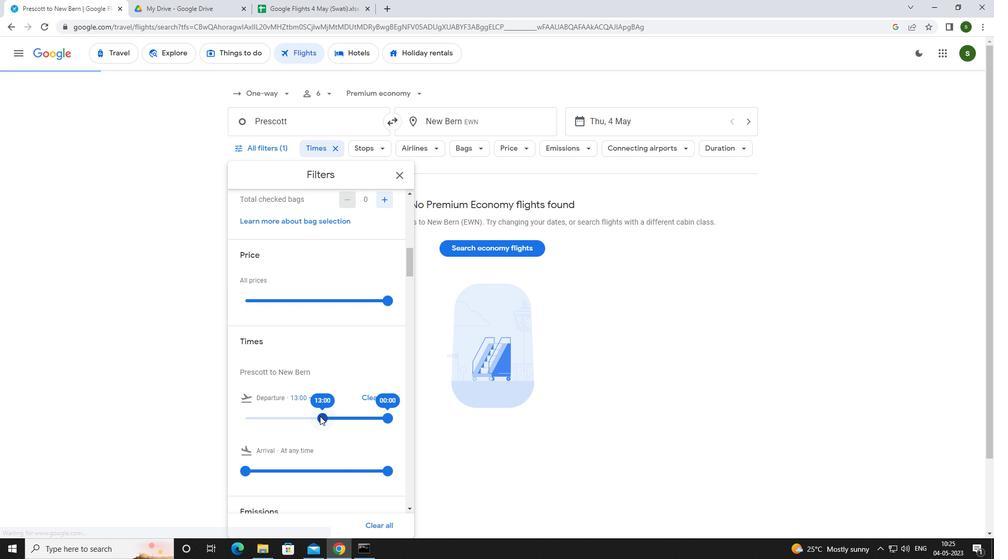 
Action: Mouse moved to (320, 416)
Screenshot: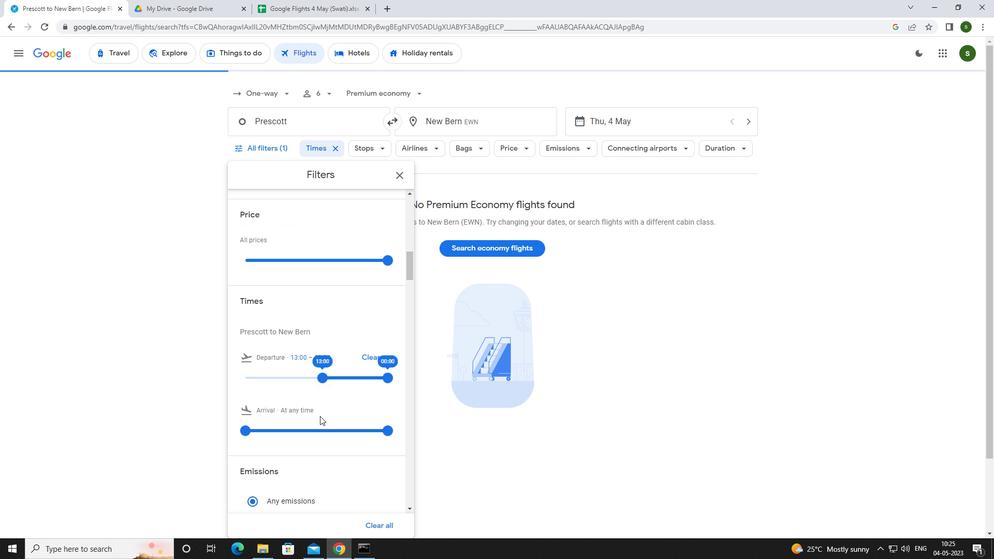
Action: Mouse scrolled (320, 416) with delta (0, 0)
Screenshot: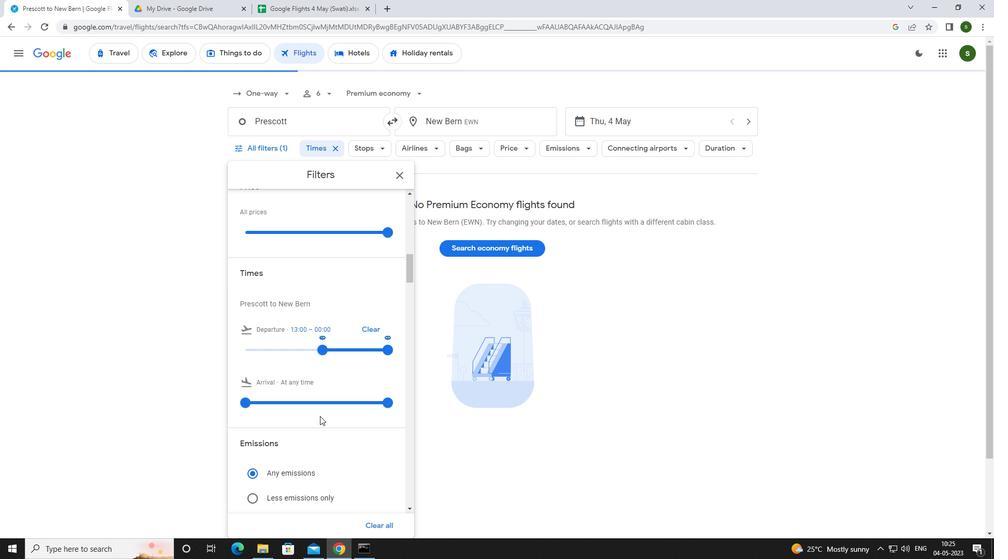 
Action: Mouse moved to (523, 447)
Screenshot: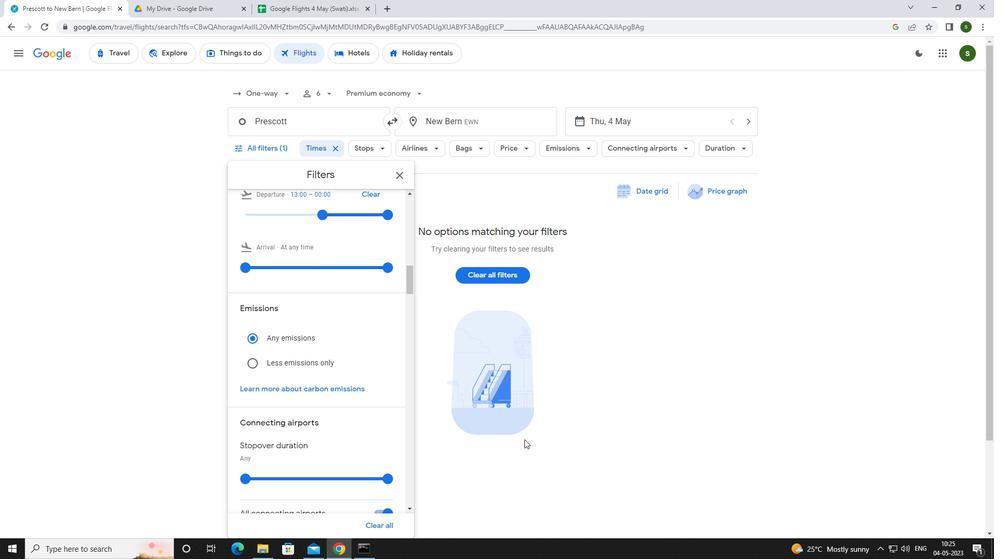 
Action: Mouse pressed left at (523, 447)
Screenshot: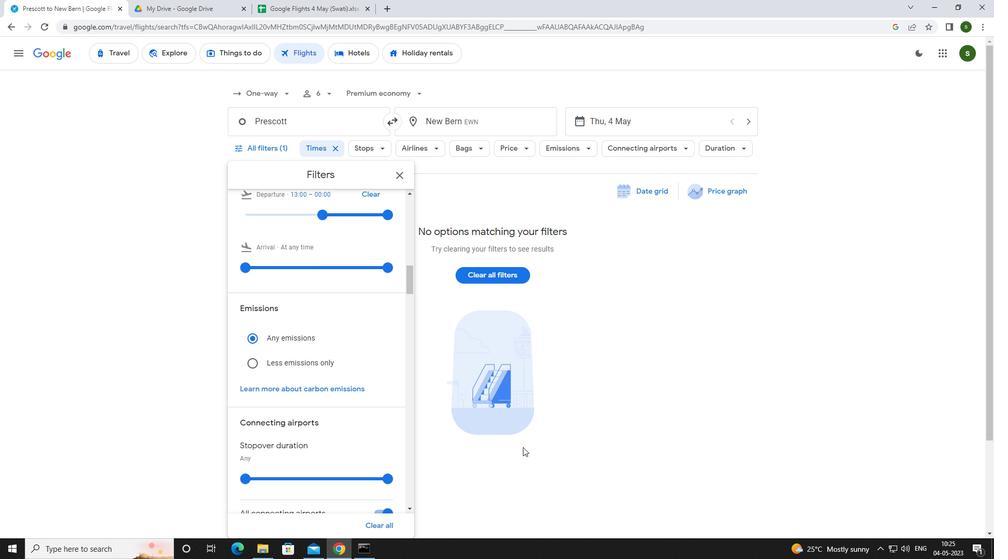 
Action: Mouse moved to (522, 447)
Screenshot: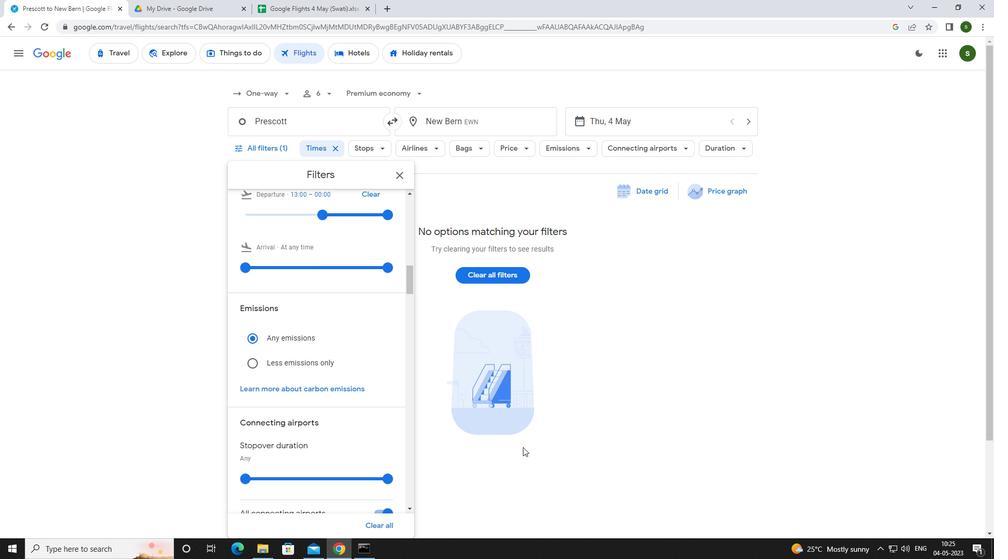 
